 Task: Find connections with filter location Bhabhua with filter topic #Lessonswith filter profile language English with filter current company Tata AIG General Insurance Company Limited with filter school Chettinad Vidyashram with filter industry Investment Advice with filter service category Mobile Marketing with filter keywords title Branch Manager
Action: Mouse moved to (533, 71)
Screenshot: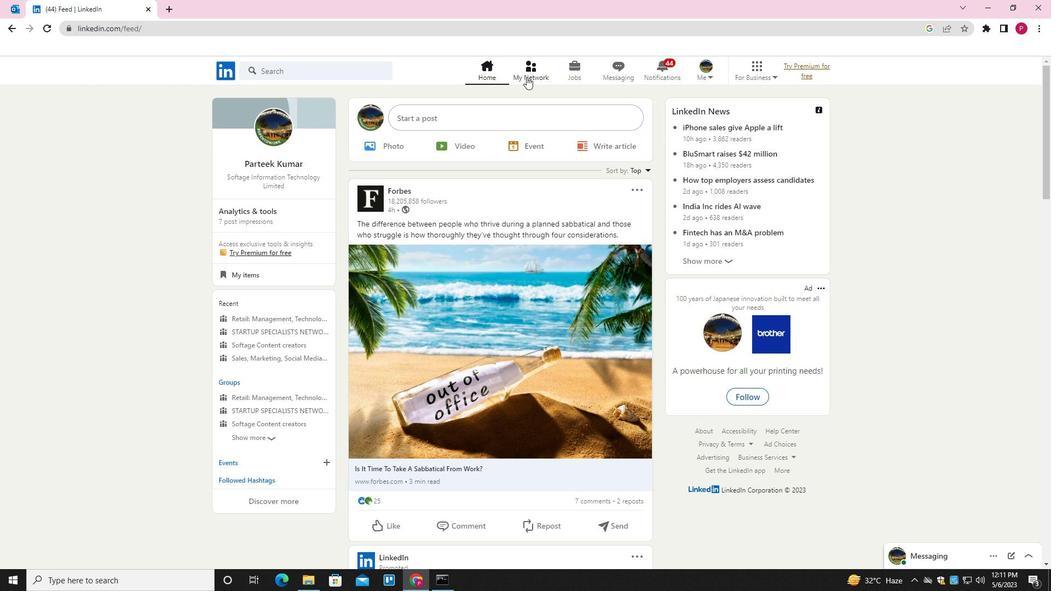 
Action: Mouse pressed left at (533, 71)
Screenshot: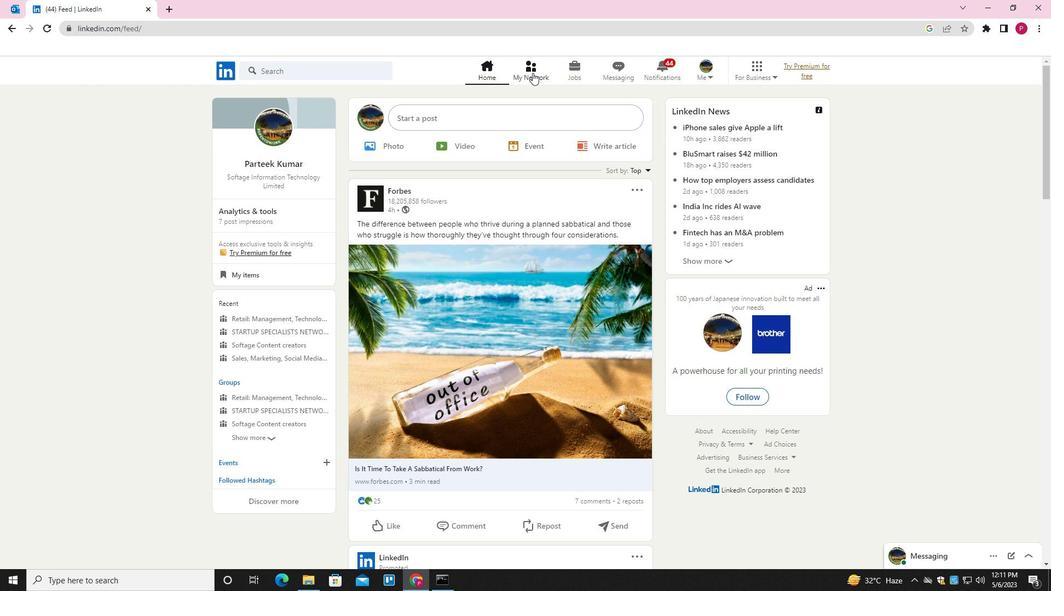 
Action: Mouse moved to (347, 127)
Screenshot: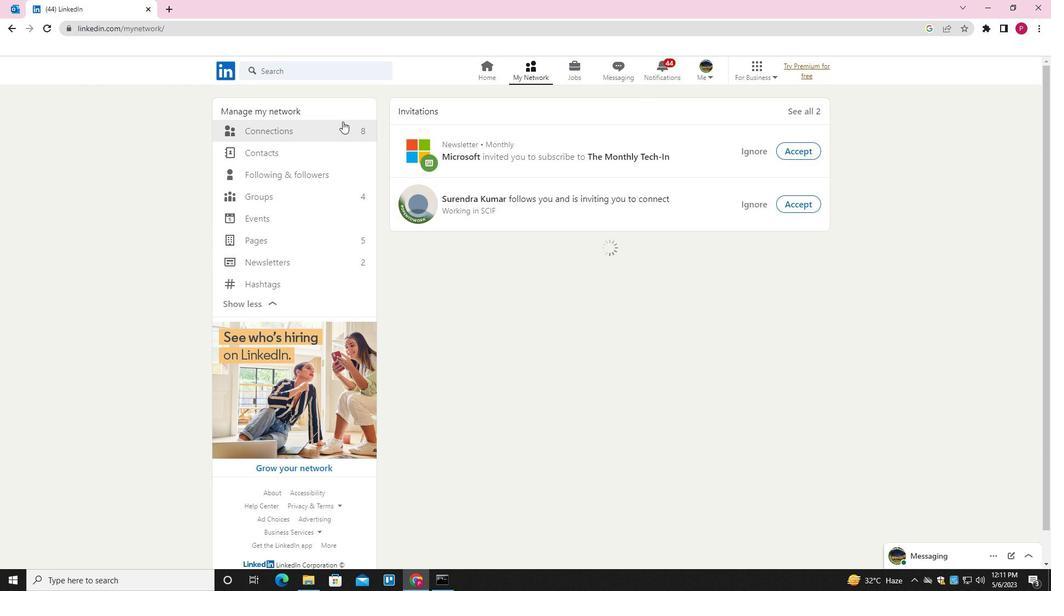 
Action: Mouse pressed left at (347, 127)
Screenshot: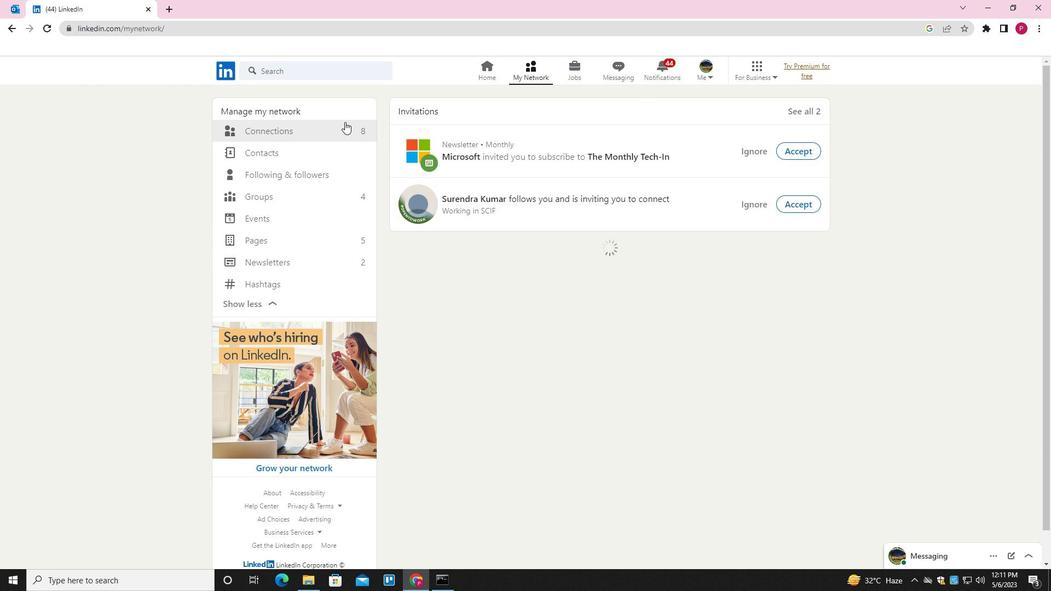 
Action: Mouse moved to (640, 129)
Screenshot: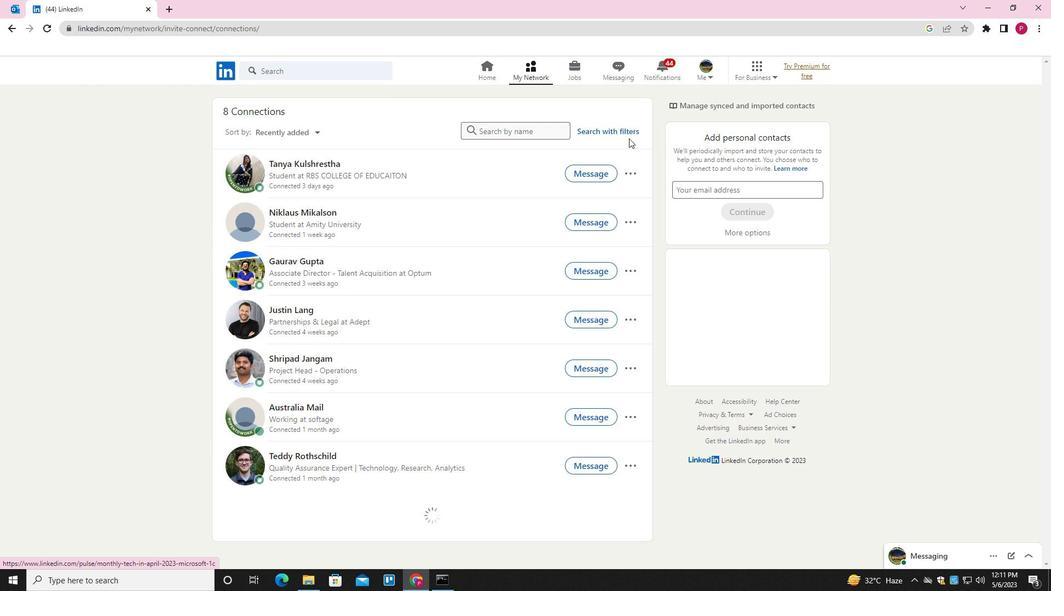 
Action: Mouse pressed left at (640, 129)
Screenshot: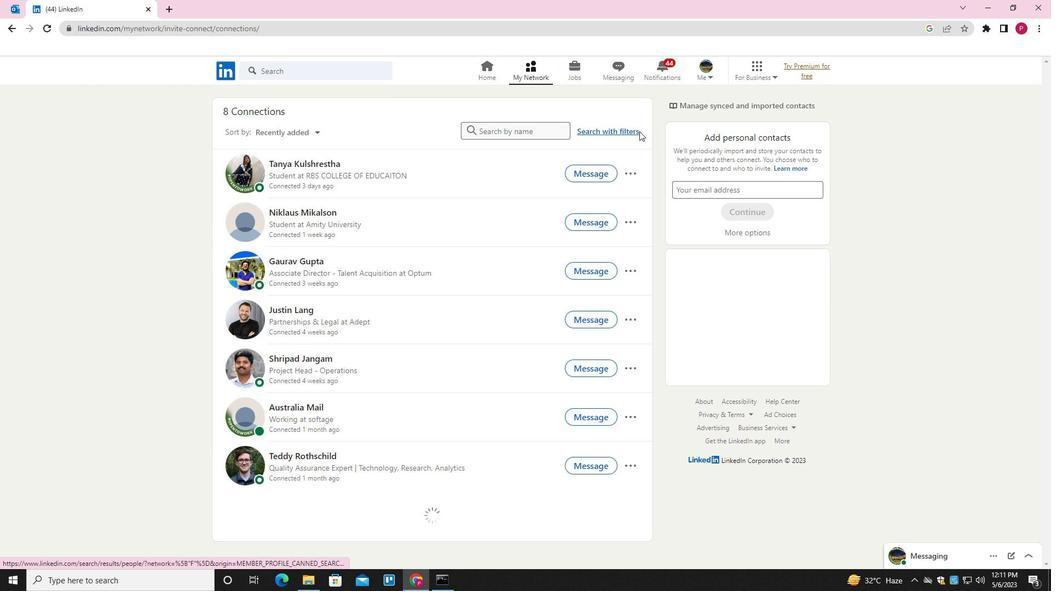 
Action: Mouse moved to (627, 130)
Screenshot: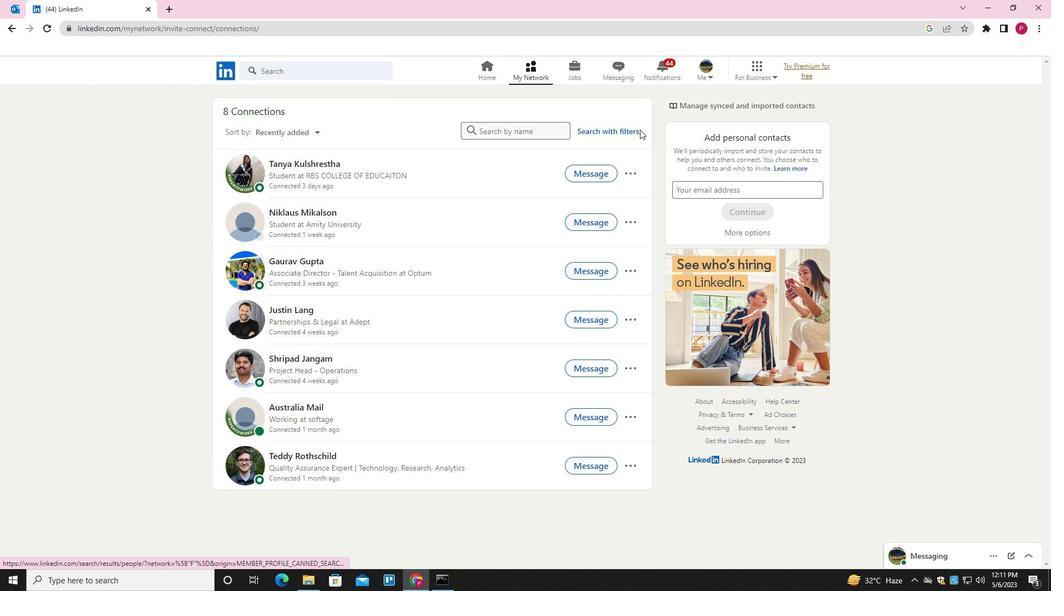 
Action: Mouse pressed left at (627, 130)
Screenshot: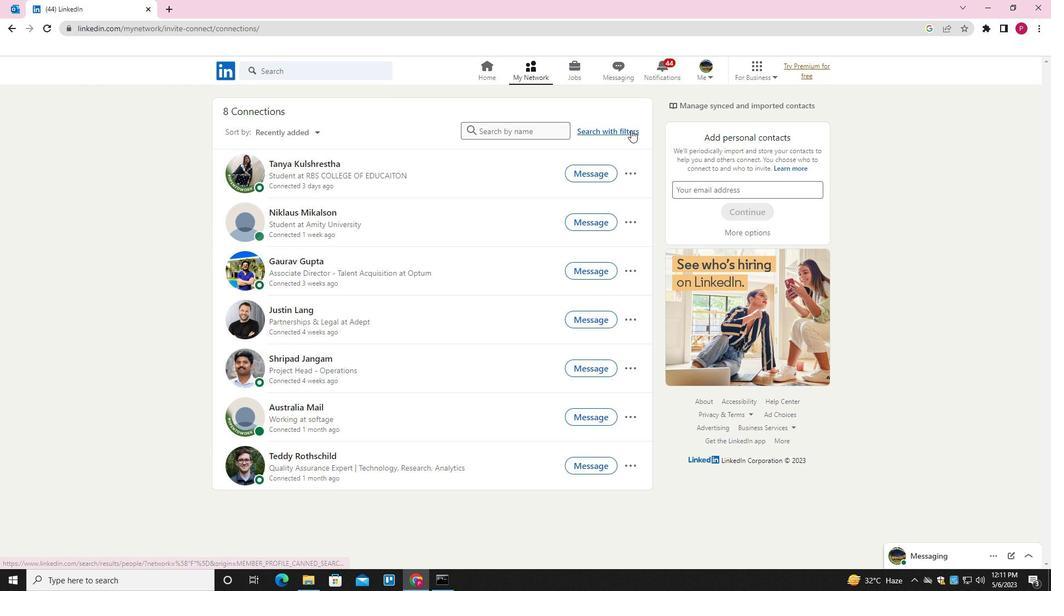 
Action: Mouse moved to (553, 102)
Screenshot: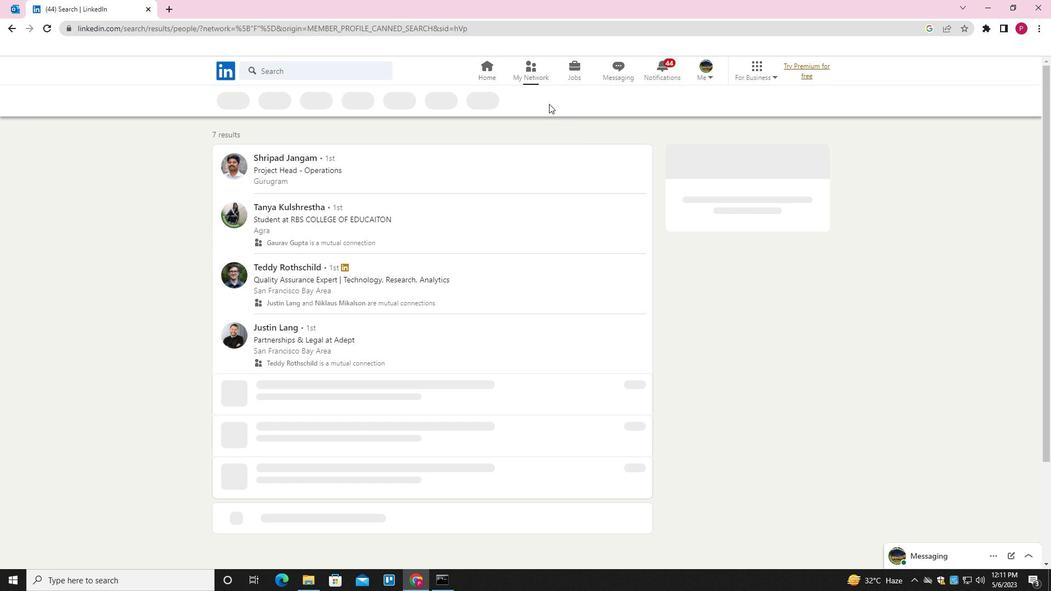 
Action: Mouse pressed left at (553, 102)
Screenshot: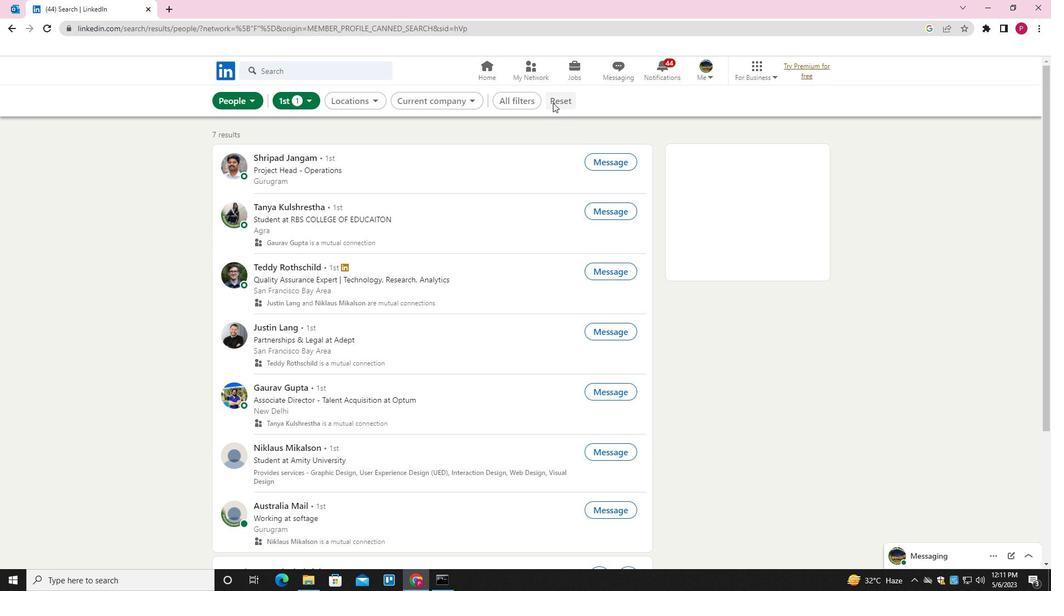 
Action: Mouse moved to (526, 101)
Screenshot: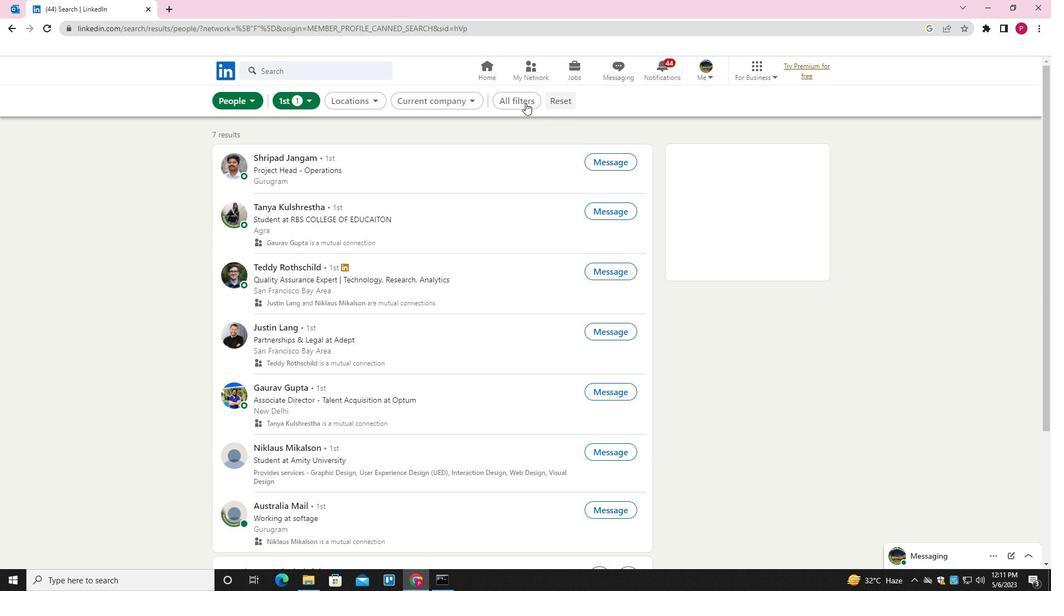 
Action: Mouse pressed left at (526, 101)
Screenshot: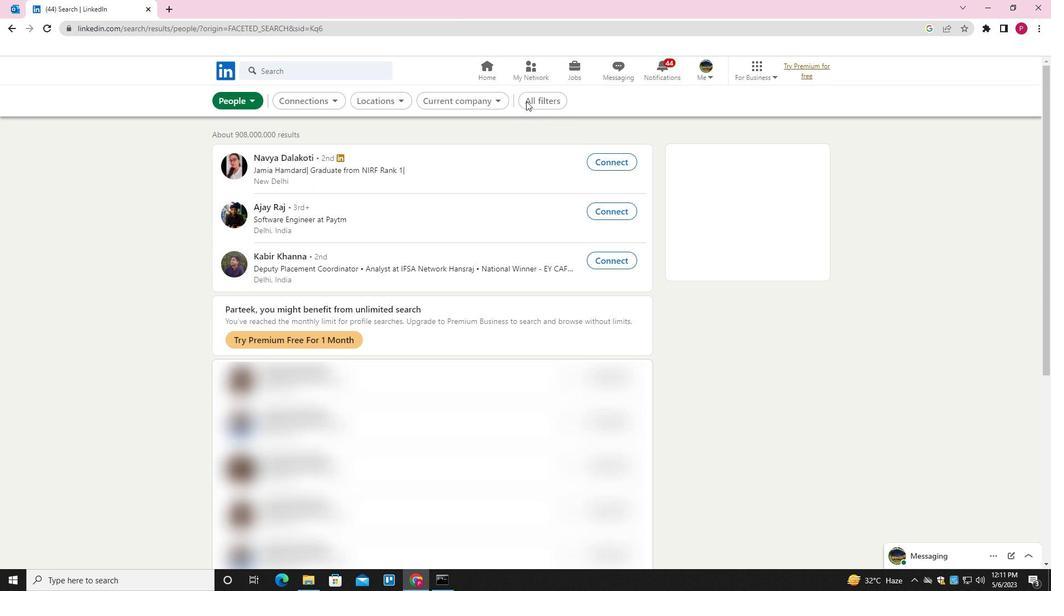 
Action: Mouse moved to (806, 300)
Screenshot: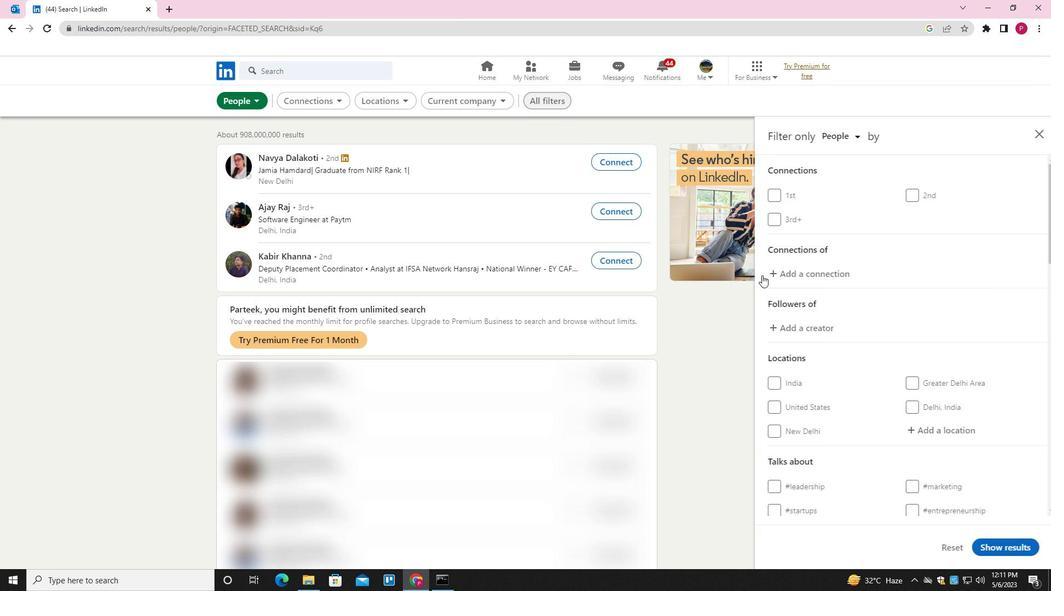 
Action: Mouse scrolled (806, 299) with delta (0, 0)
Screenshot: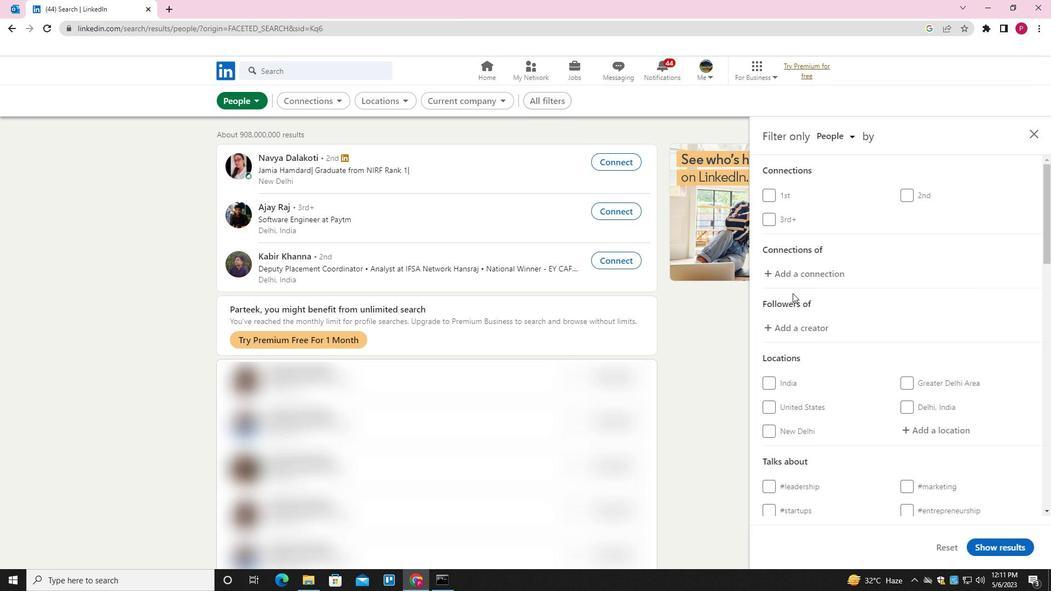 
Action: Mouse moved to (807, 301)
Screenshot: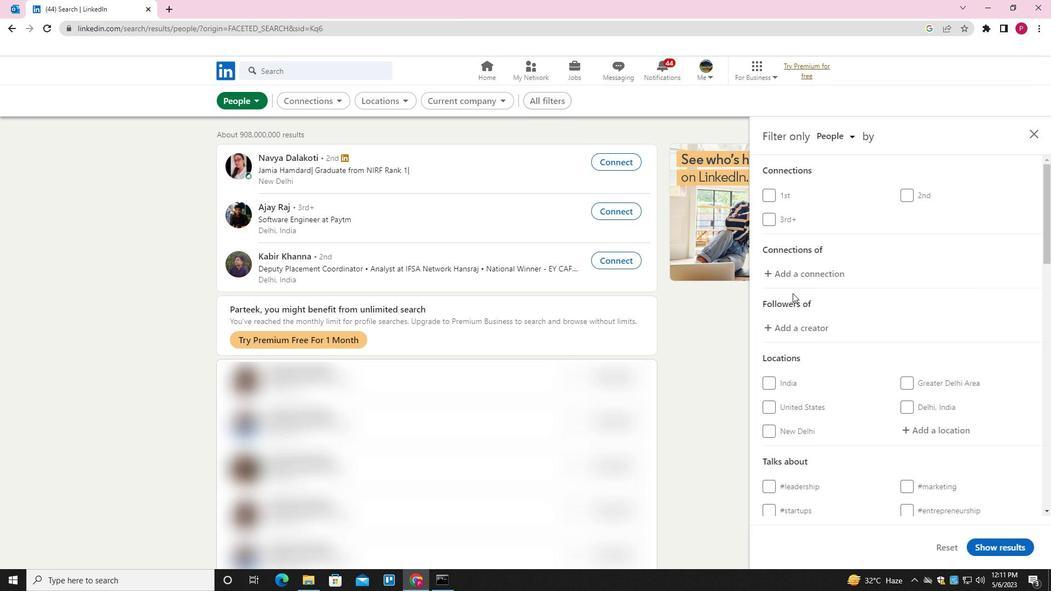 
Action: Mouse scrolled (807, 300) with delta (0, 0)
Screenshot: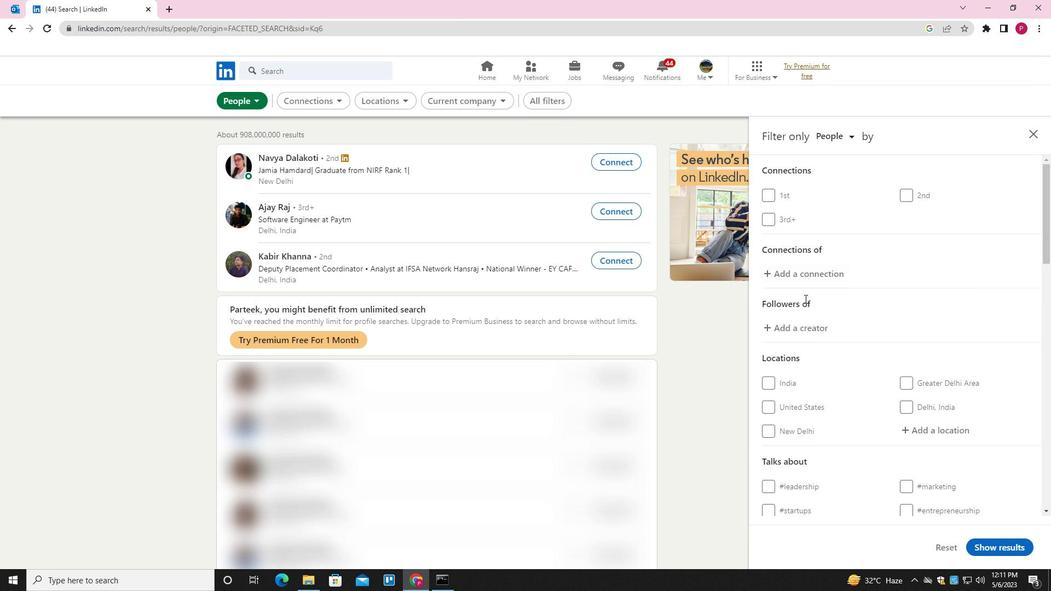 
Action: Mouse moved to (810, 303)
Screenshot: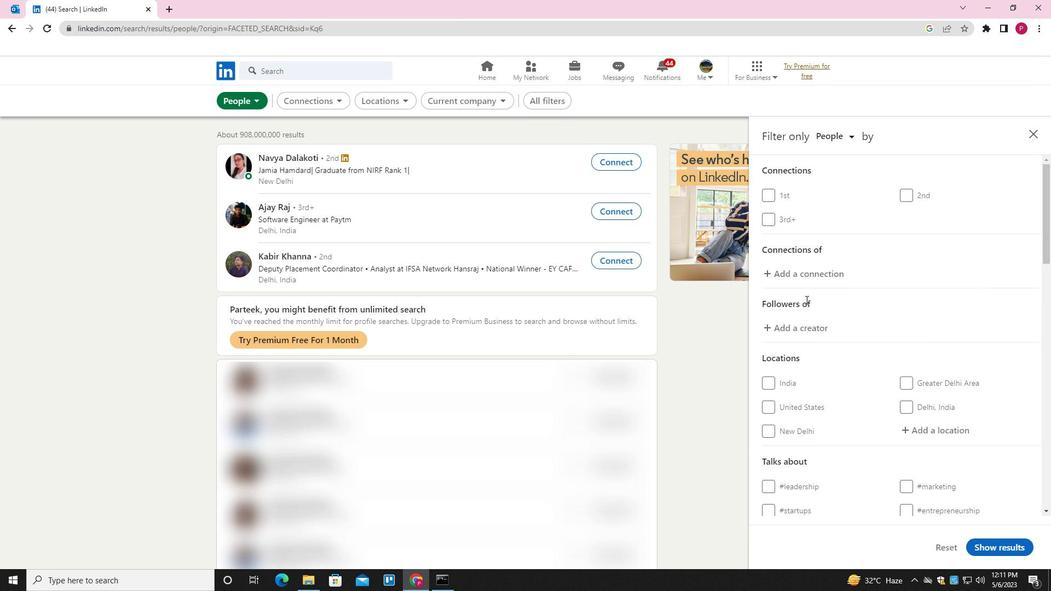 
Action: Mouse scrolled (810, 302) with delta (0, 0)
Screenshot: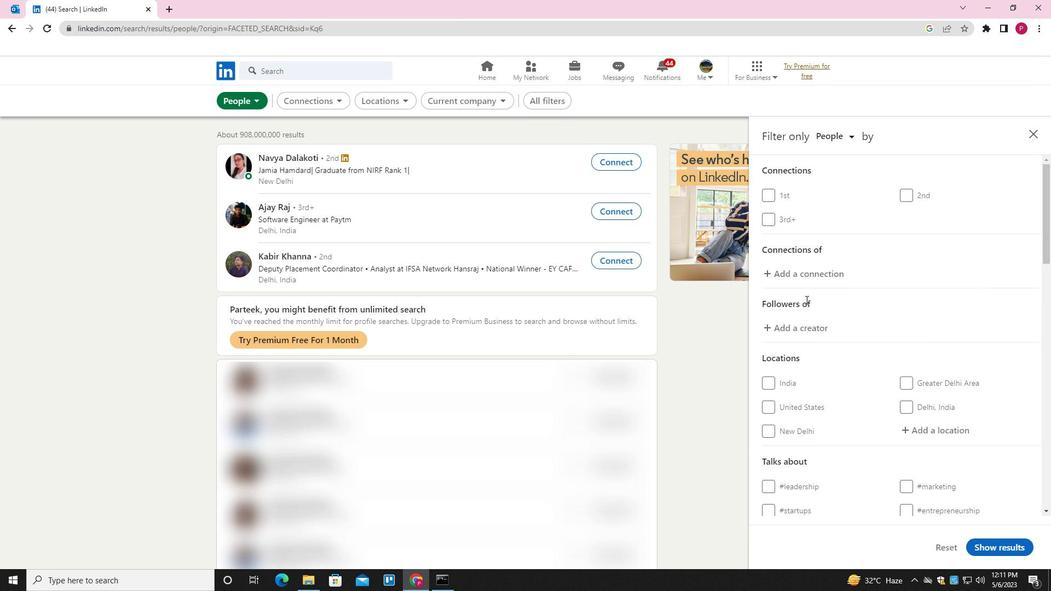 
Action: Mouse moved to (924, 270)
Screenshot: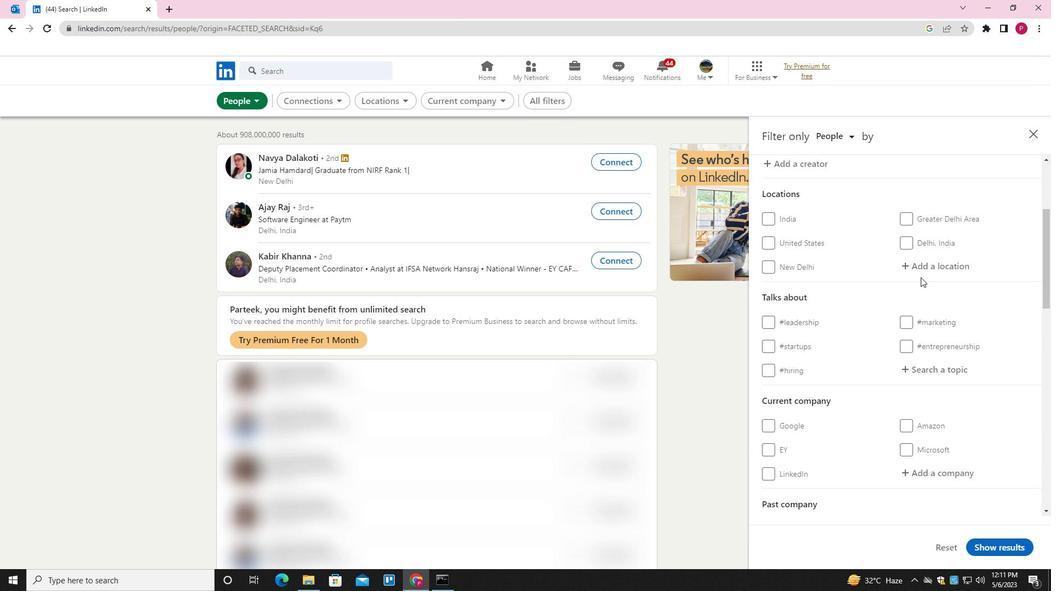 
Action: Mouse pressed left at (924, 270)
Screenshot: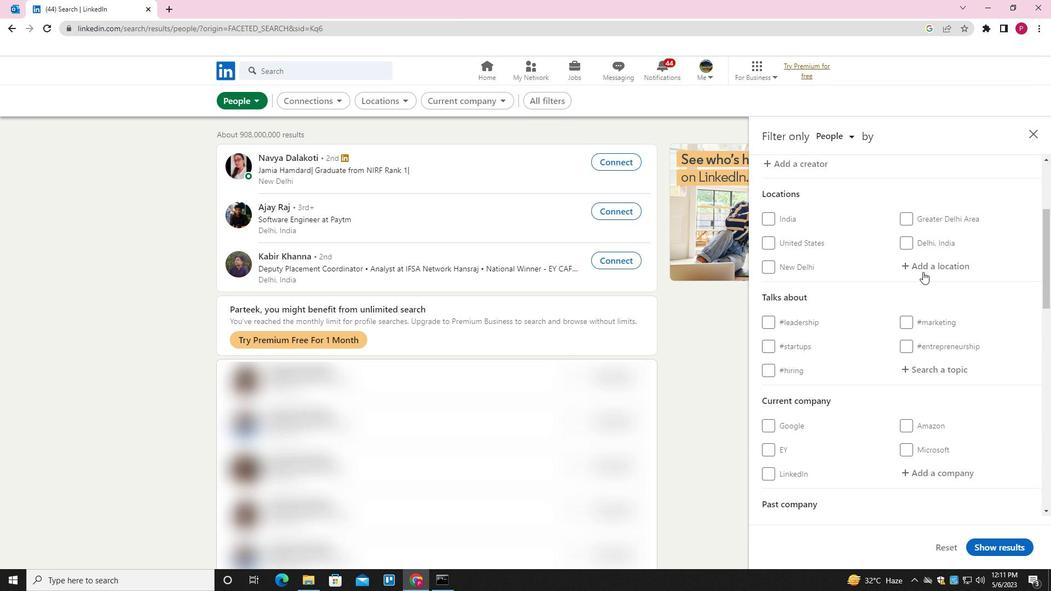 
Action: Key pressed <Key.shift>BHABHUA
Screenshot: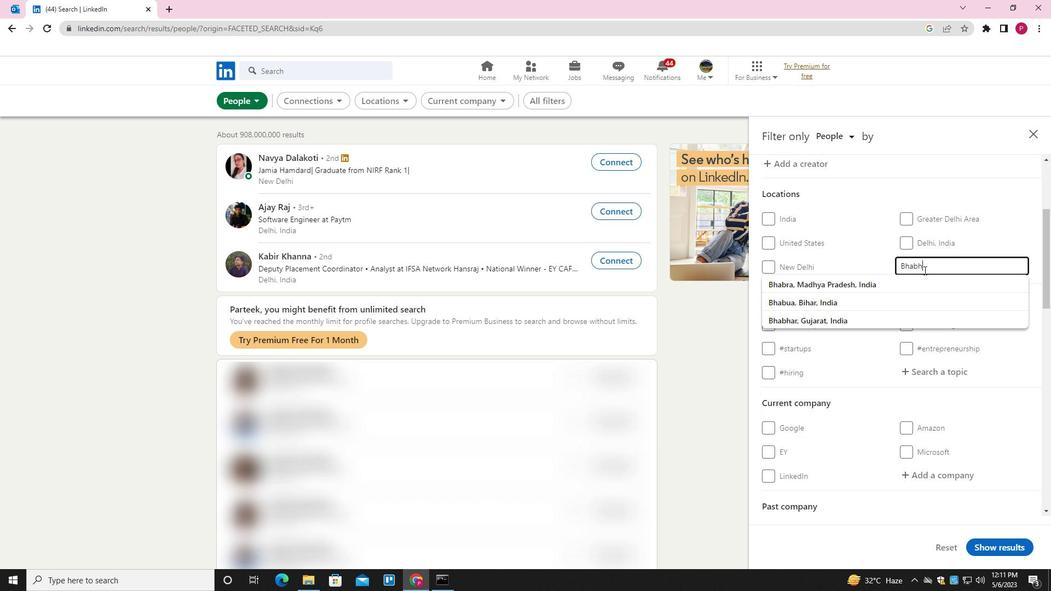 
Action: Mouse moved to (928, 268)
Screenshot: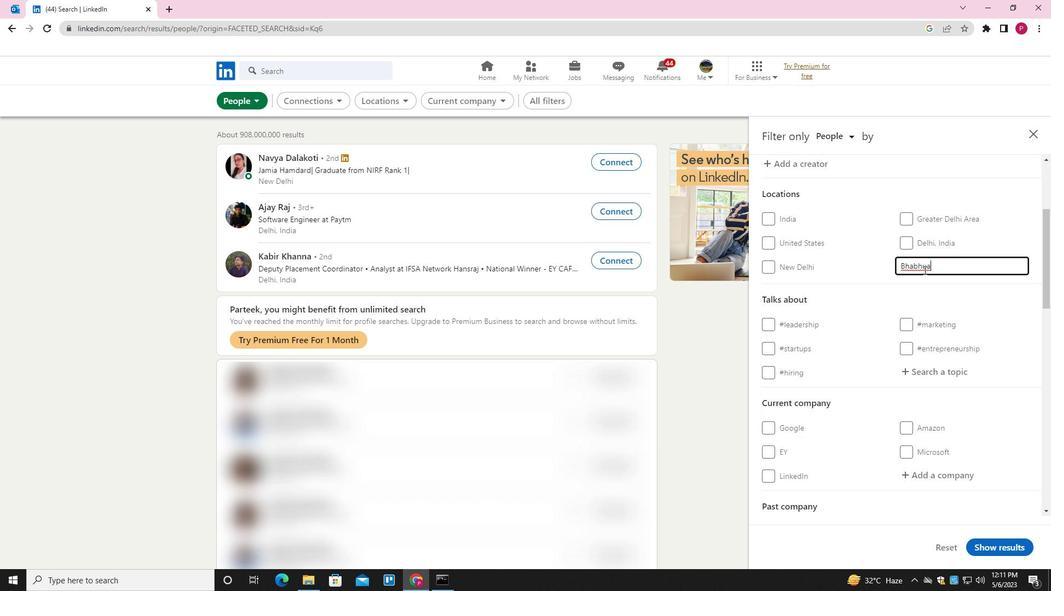 
Action: Mouse scrolled (928, 268) with delta (0, 0)
Screenshot: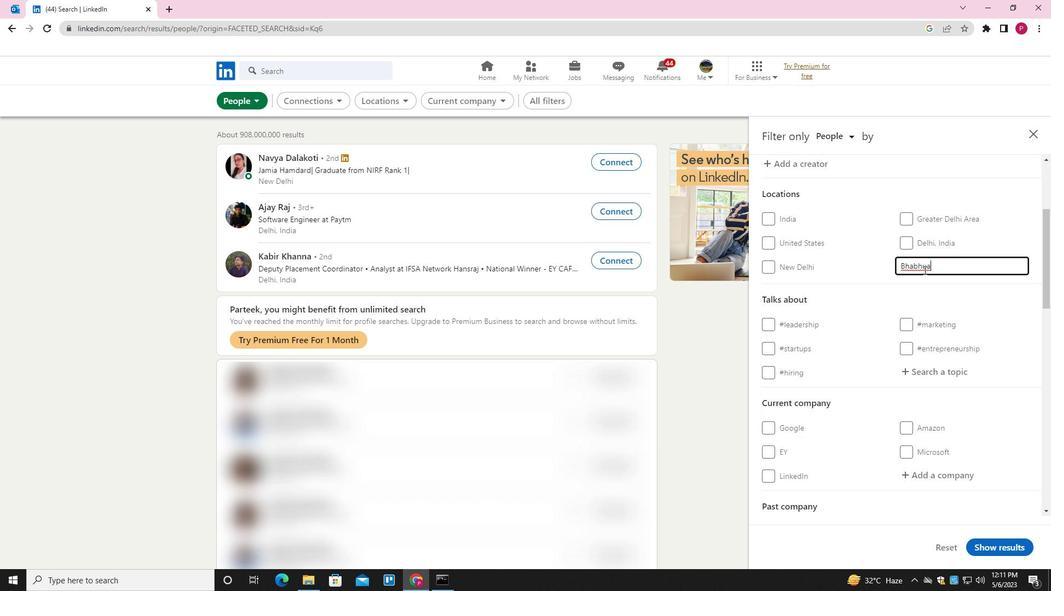 
Action: Mouse moved to (927, 268)
Screenshot: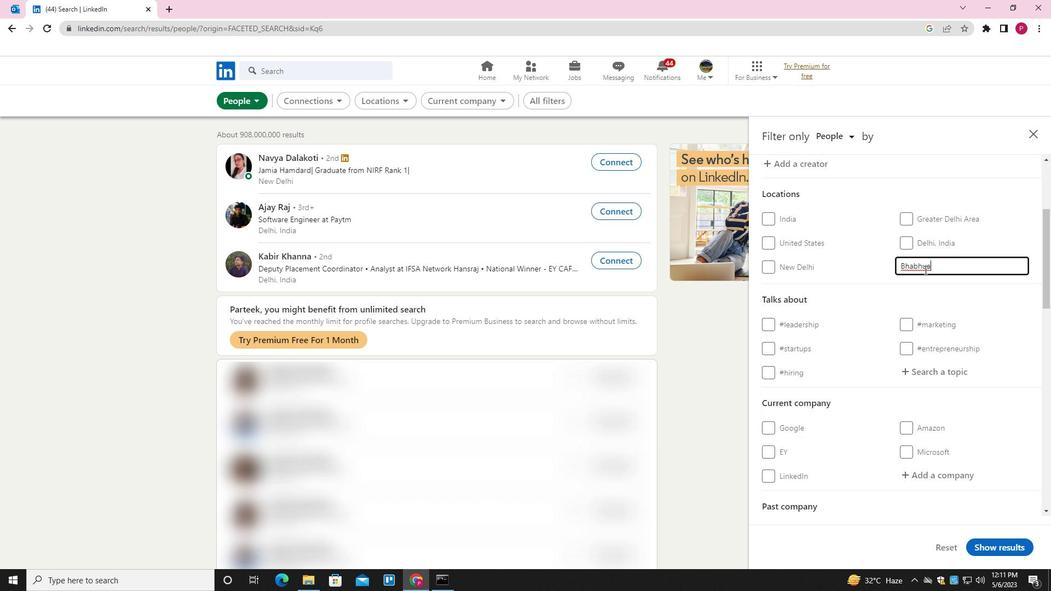 
Action: Mouse scrolled (927, 268) with delta (0, 0)
Screenshot: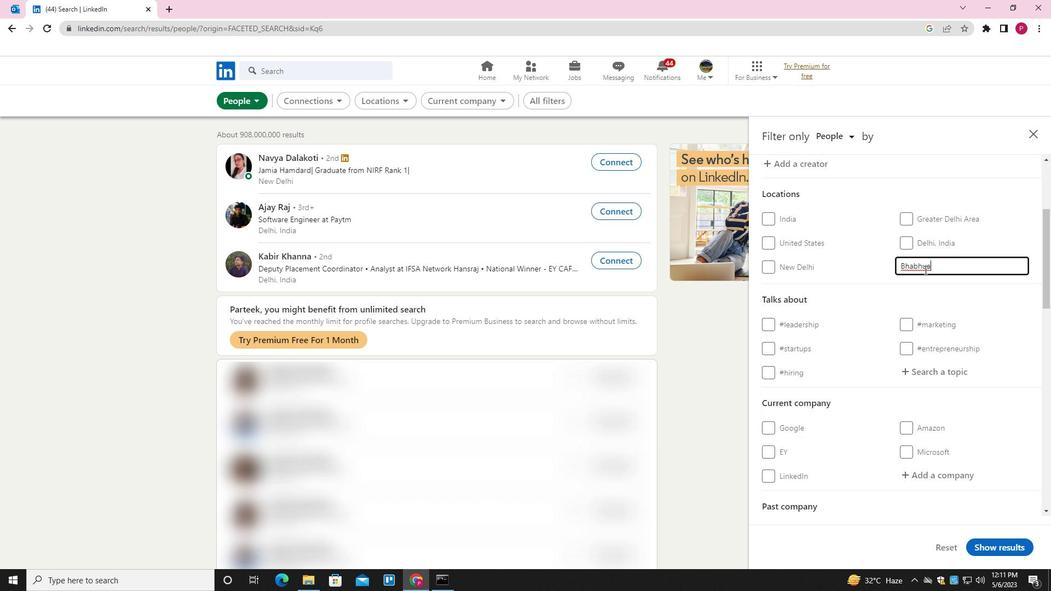 
Action: Mouse moved to (930, 260)
Screenshot: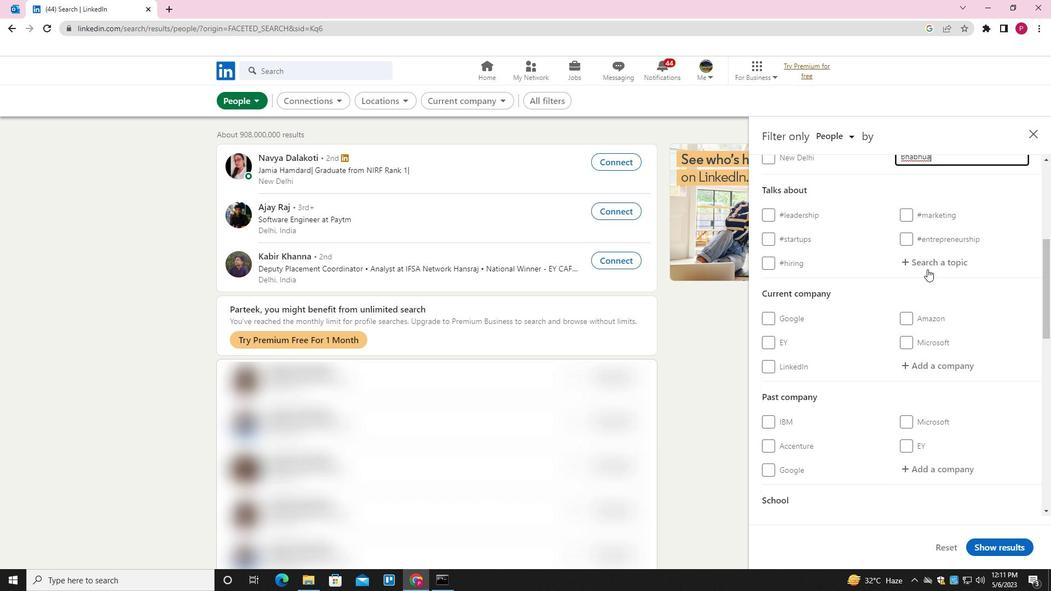 
Action: Mouse pressed left at (930, 260)
Screenshot: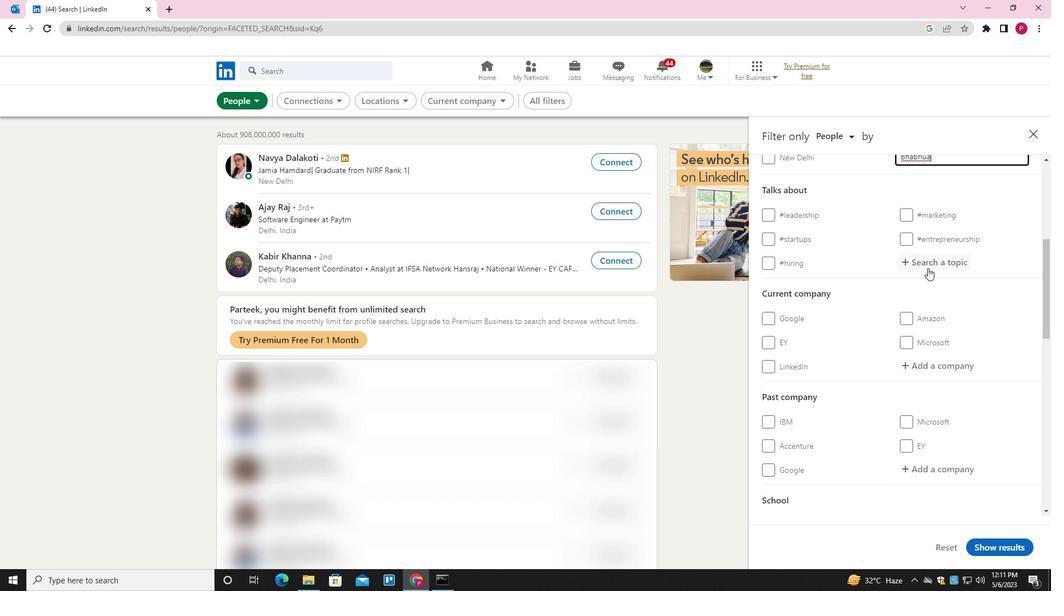 
Action: Key pressed LESSONS<Key.down><Key.down><Key.enter>
Screenshot: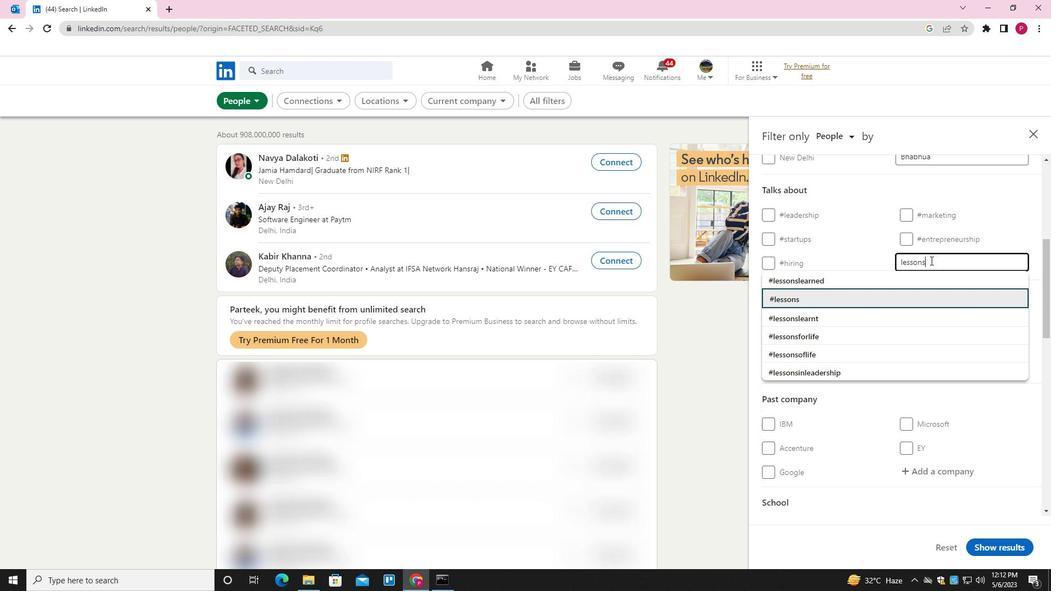 
Action: Mouse moved to (879, 305)
Screenshot: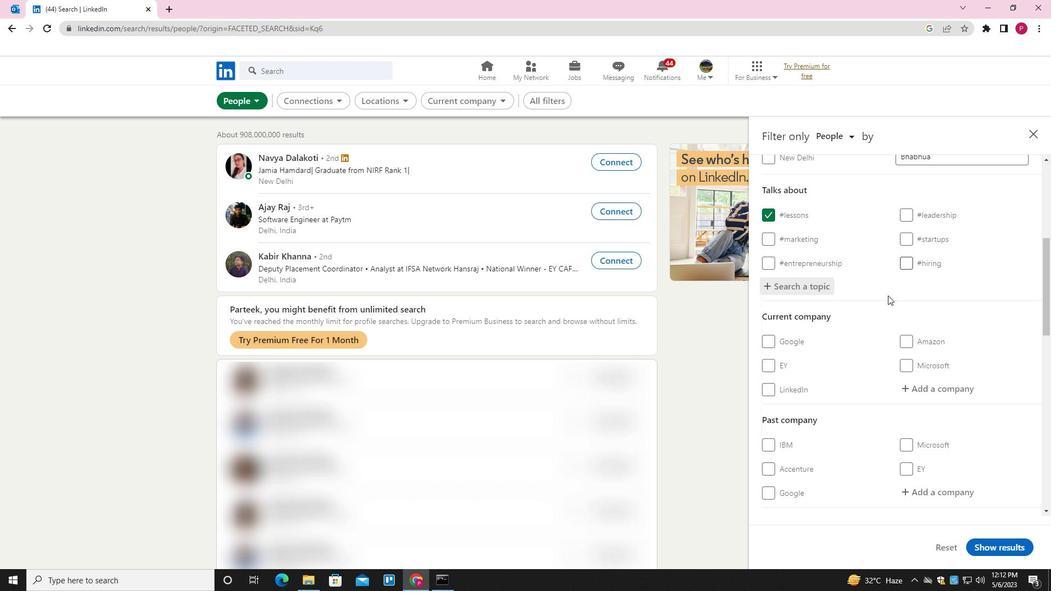 
Action: Mouse scrolled (879, 304) with delta (0, 0)
Screenshot: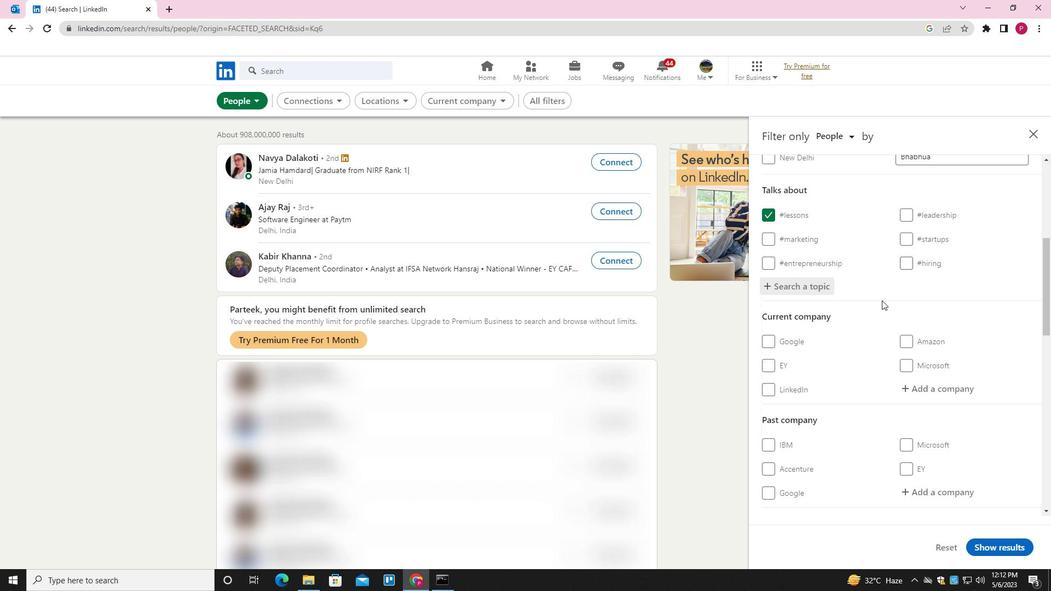 
Action: Mouse scrolled (879, 304) with delta (0, 0)
Screenshot: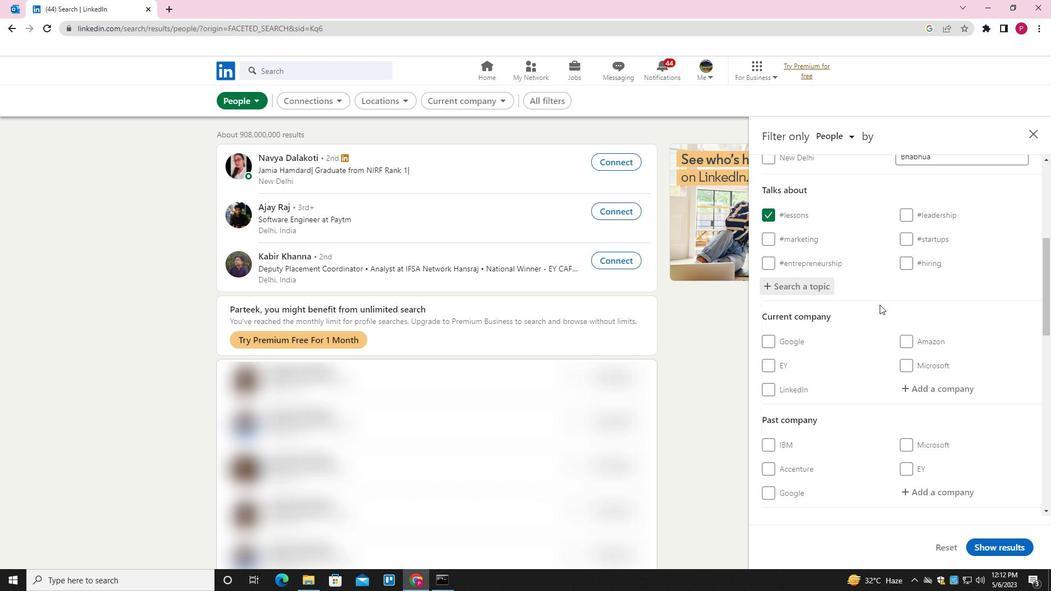 
Action: Mouse moved to (879, 306)
Screenshot: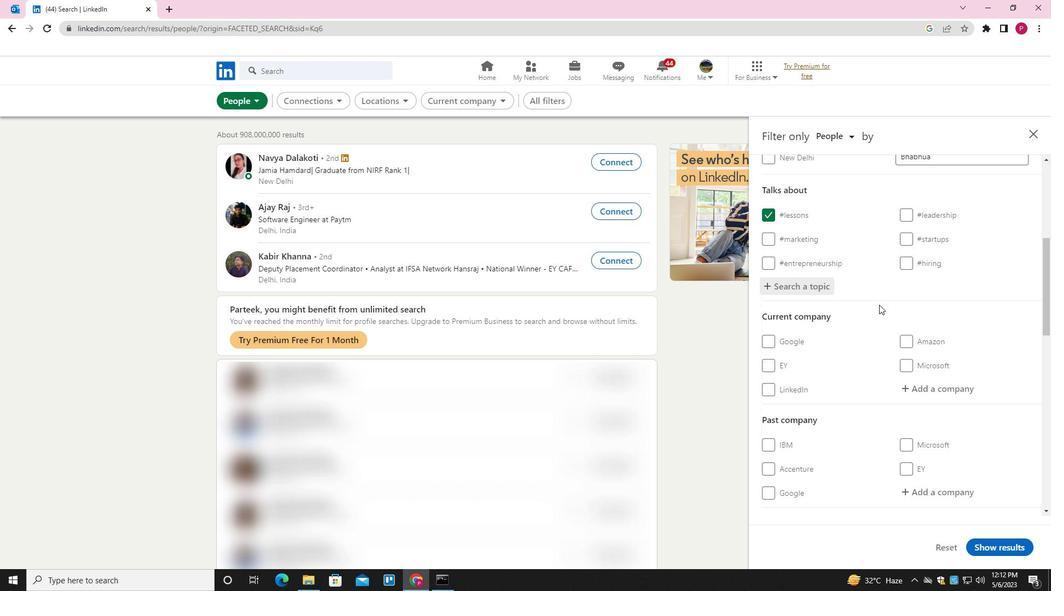 
Action: Mouse scrolled (879, 306) with delta (0, 0)
Screenshot: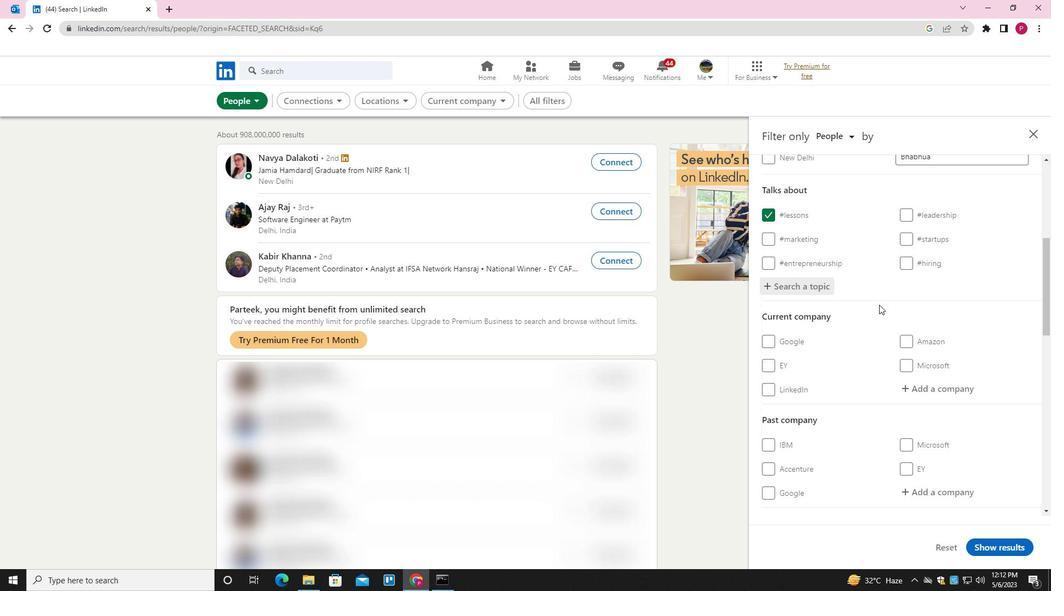 
Action: Mouse moved to (879, 308)
Screenshot: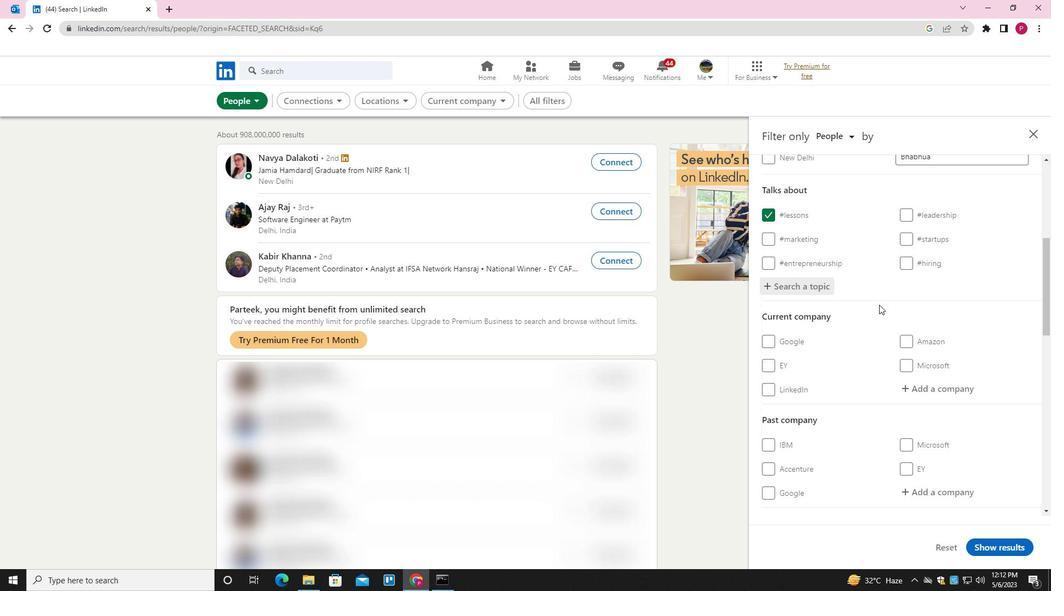 
Action: Mouse scrolled (879, 307) with delta (0, 0)
Screenshot: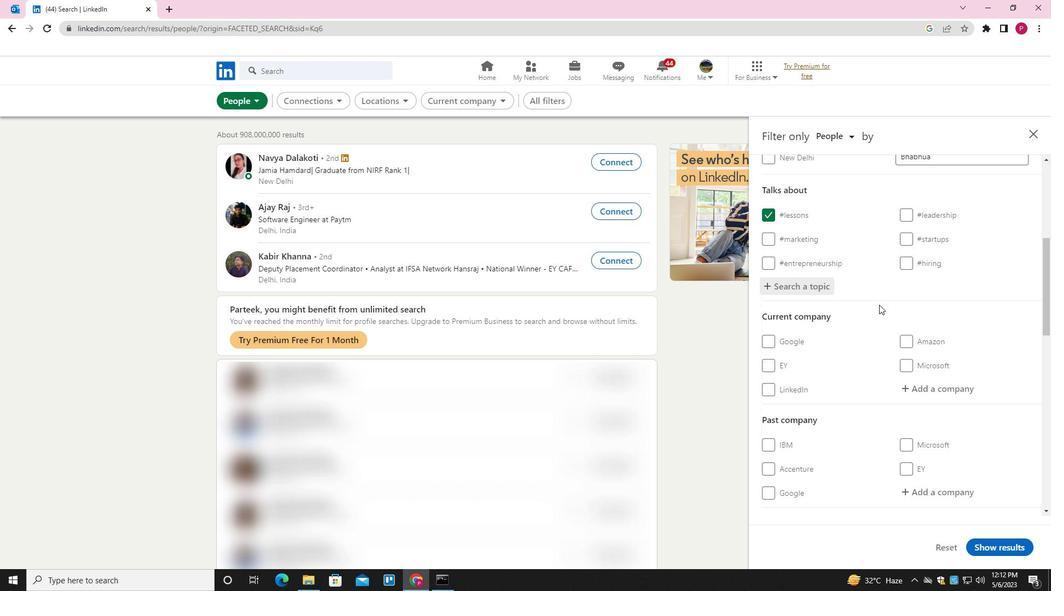
Action: Mouse moved to (879, 311)
Screenshot: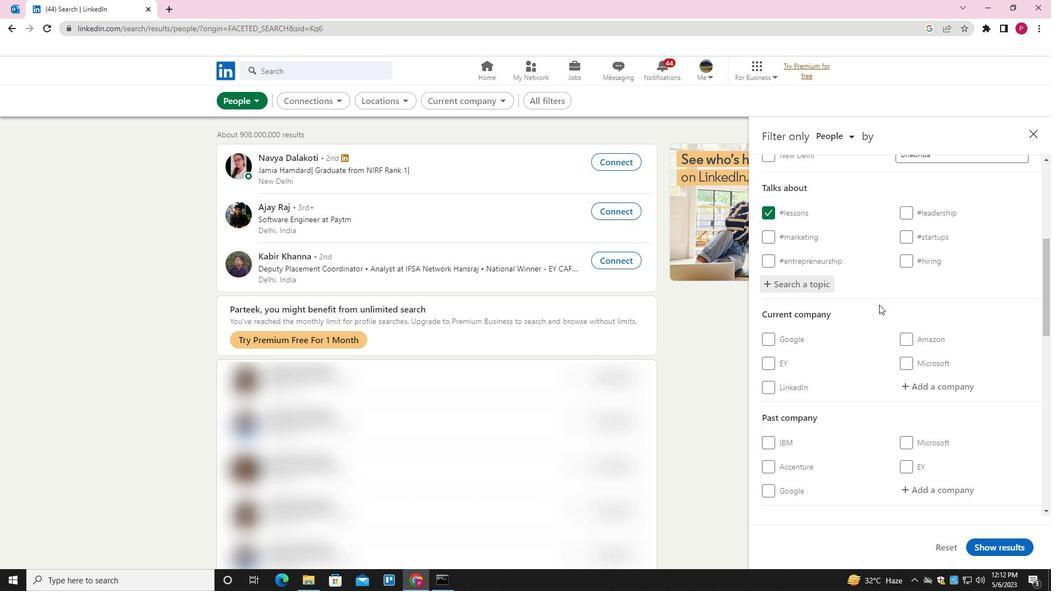 
Action: Mouse scrolled (879, 310) with delta (0, 0)
Screenshot: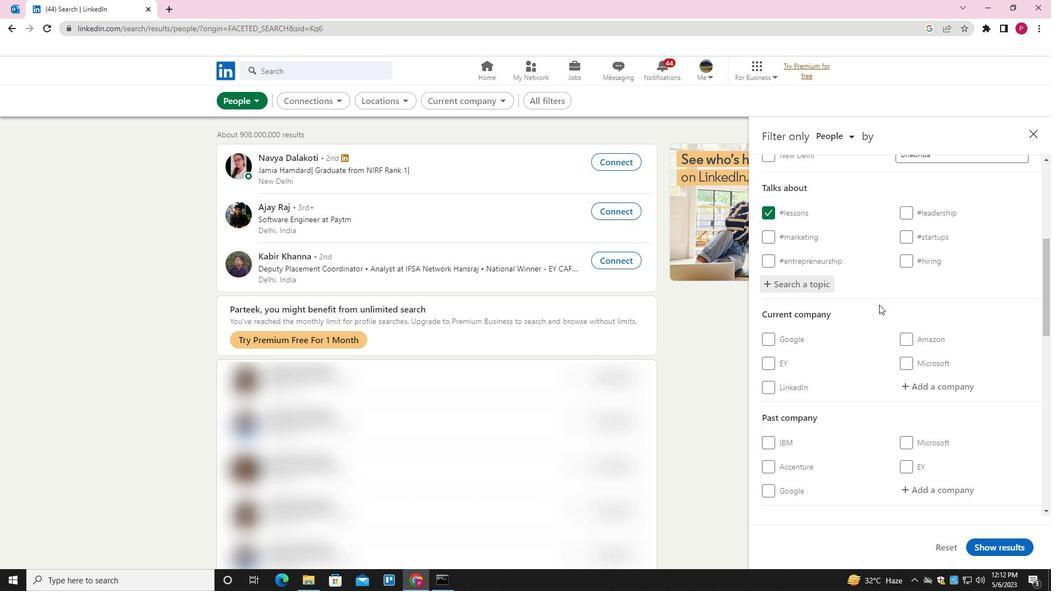 
Action: Mouse moved to (875, 305)
Screenshot: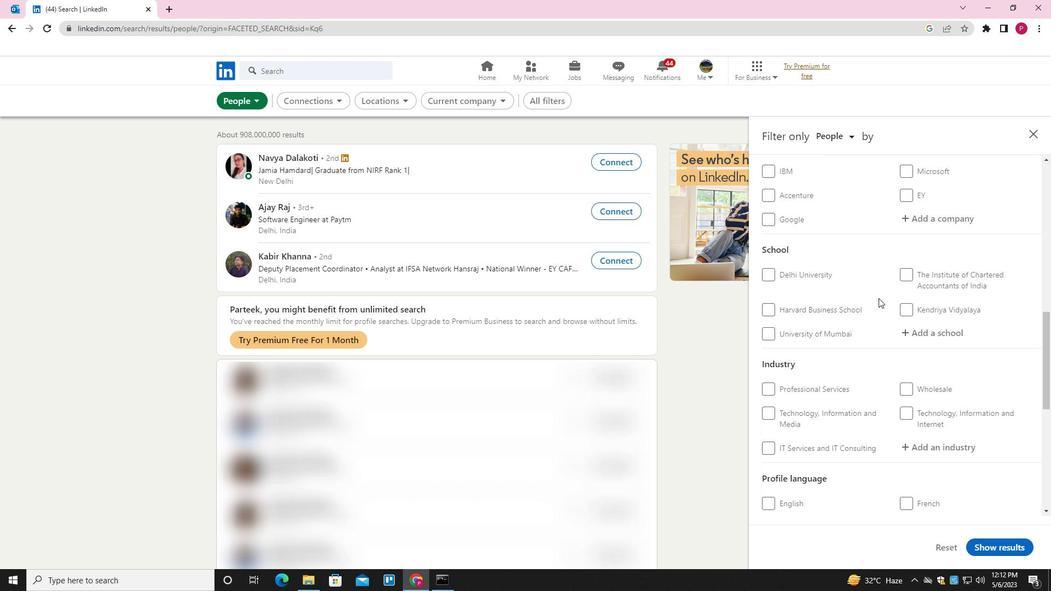 
Action: Mouse scrolled (875, 304) with delta (0, 0)
Screenshot: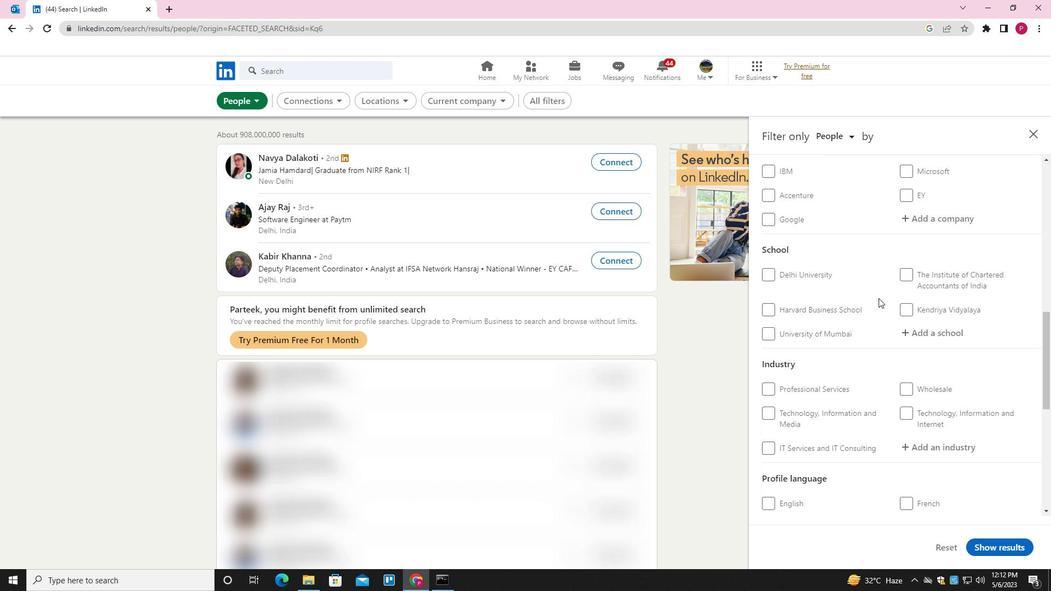 
Action: Mouse moved to (875, 308)
Screenshot: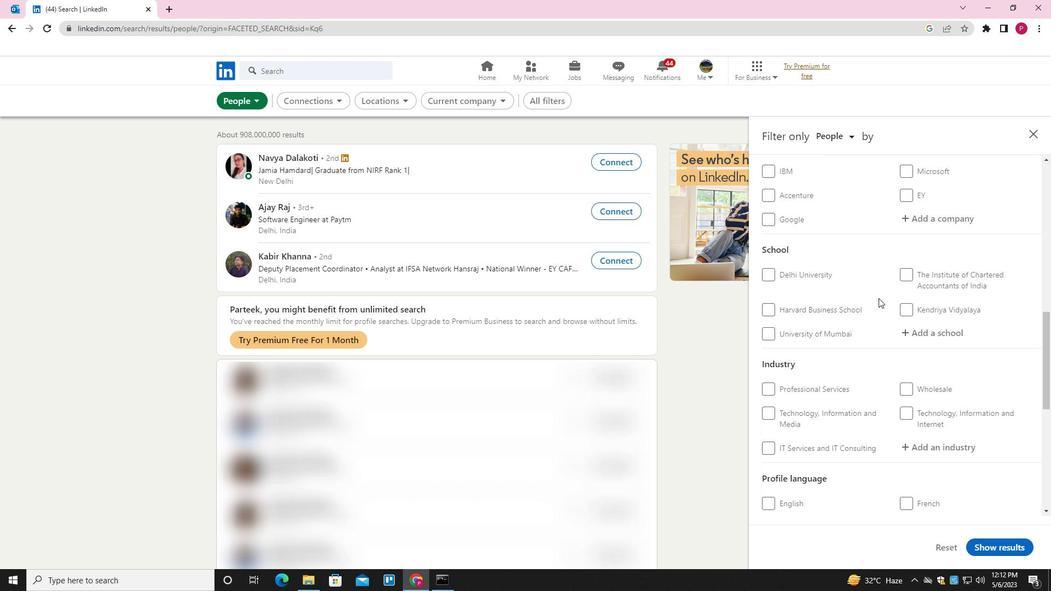 
Action: Mouse scrolled (875, 307) with delta (0, 0)
Screenshot: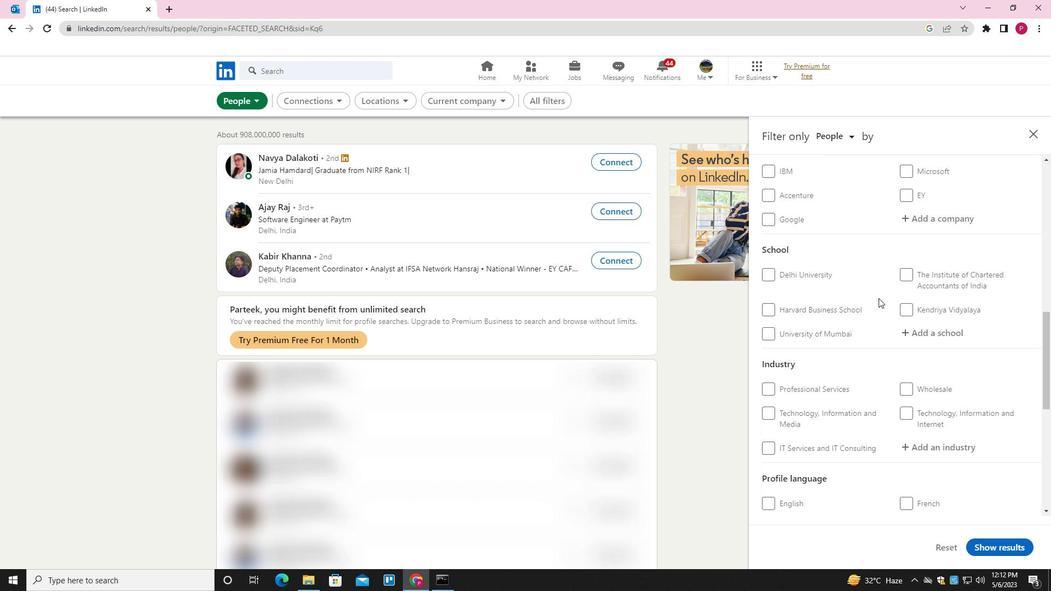 
Action: Mouse moved to (875, 309)
Screenshot: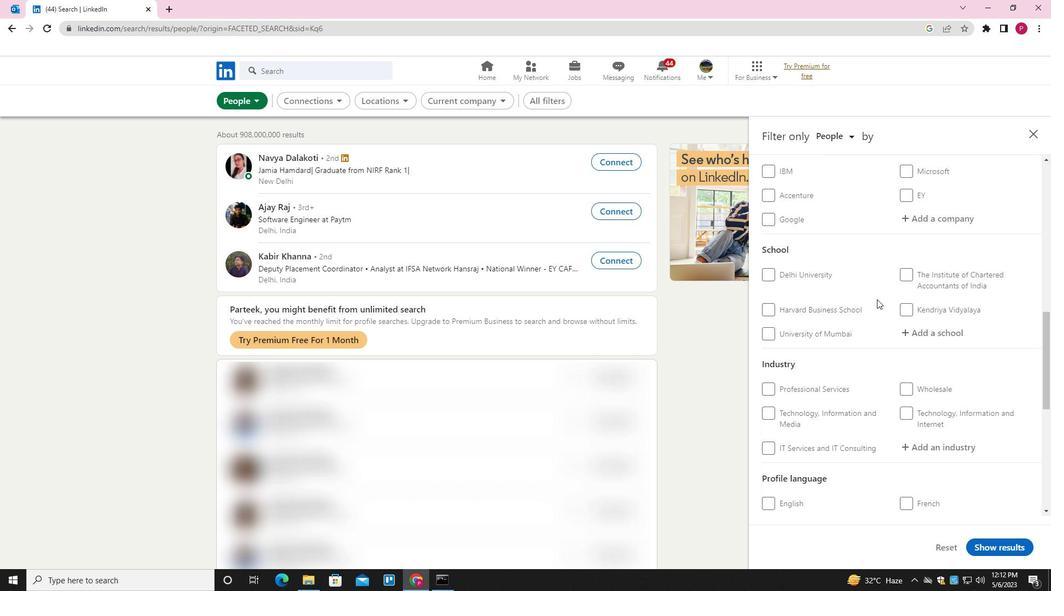 
Action: Mouse scrolled (875, 308) with delta (0, 0)
Screenshot: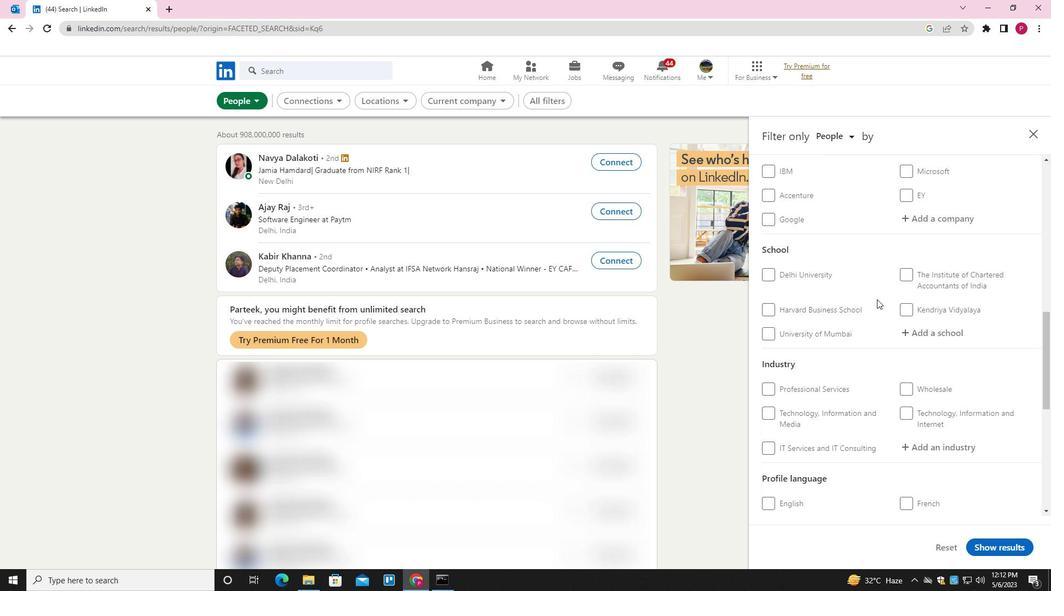 
Action: Mouse moved to (875, 309)
Screenshot: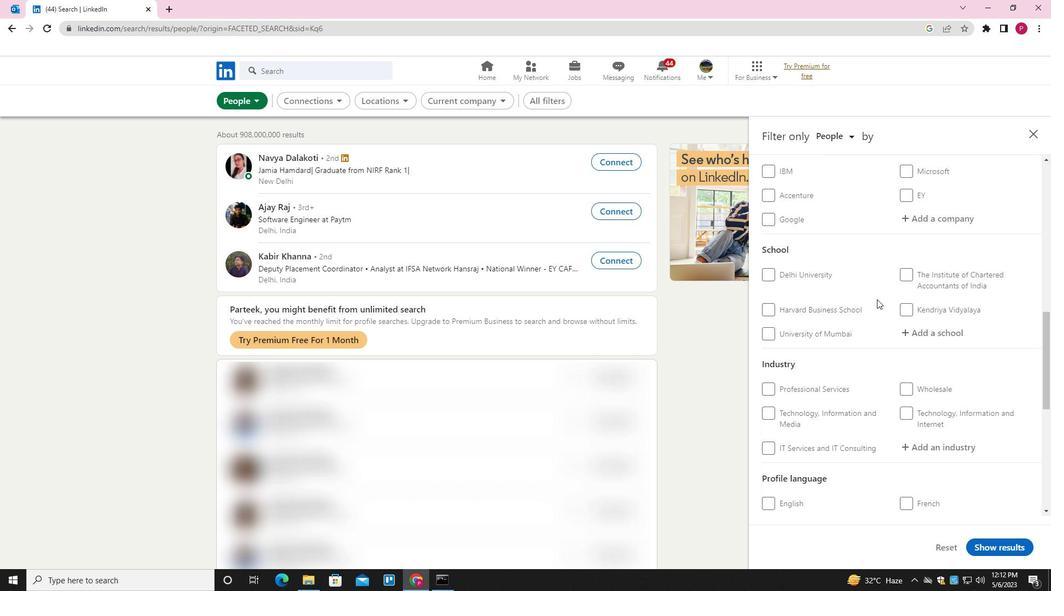 
Action: Mouse scrolled (875, 309) with delta (0, 0)
Screenshot: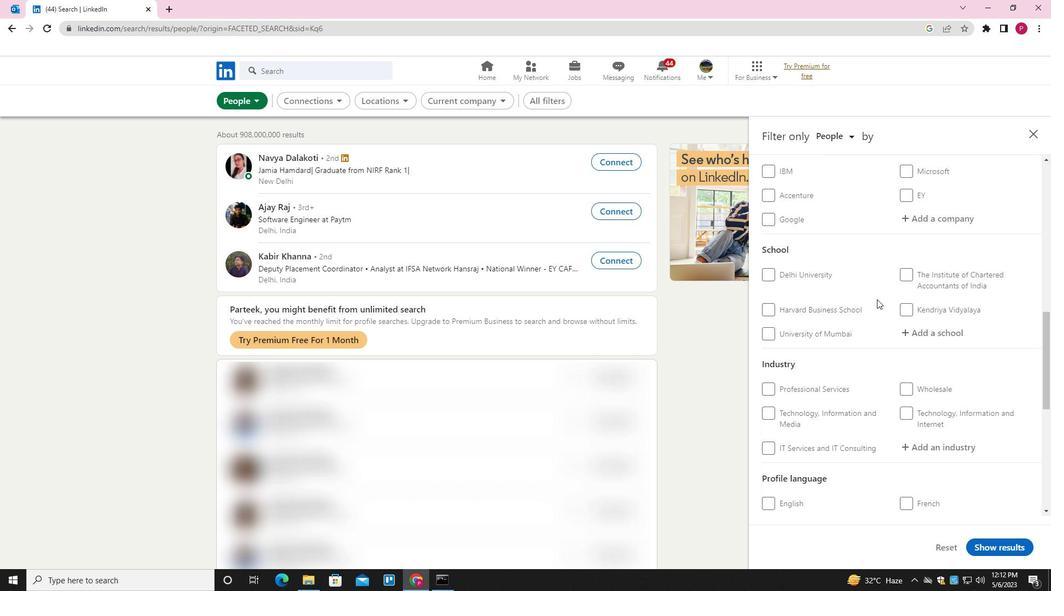 
Action: Mouse moved to (791, 286)
Screenshot: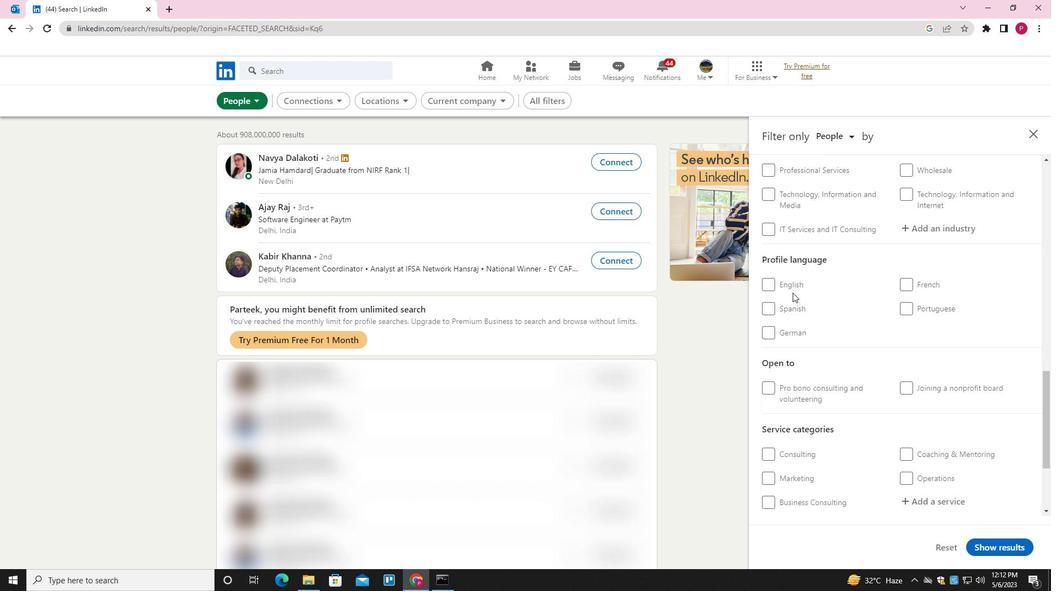 
Action: Mouse pressed left at (791, 286)
Screenshot: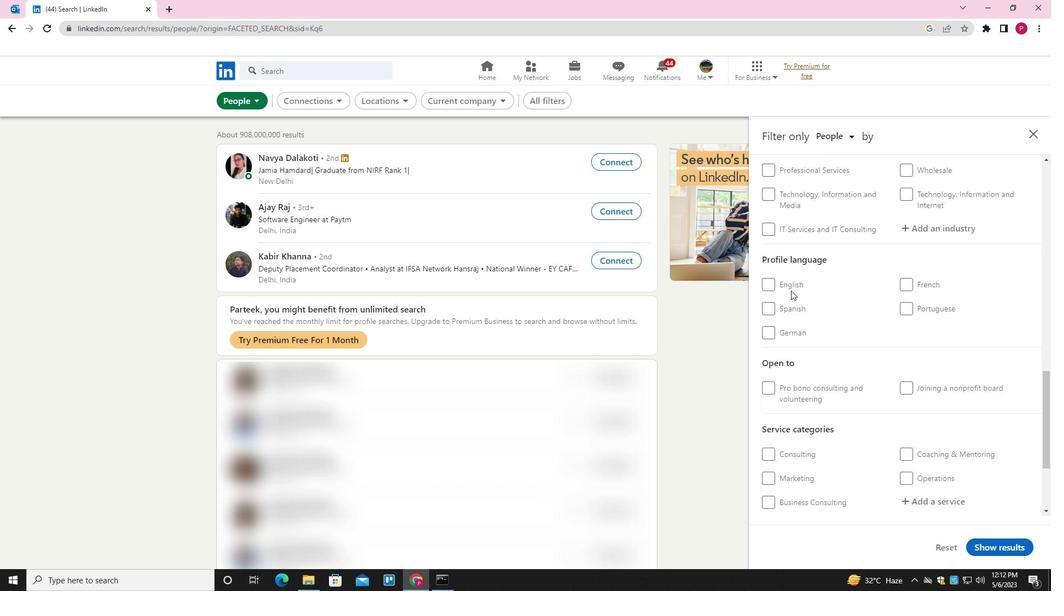 
Action: Mouse moved to (847, 318)
Screenshot: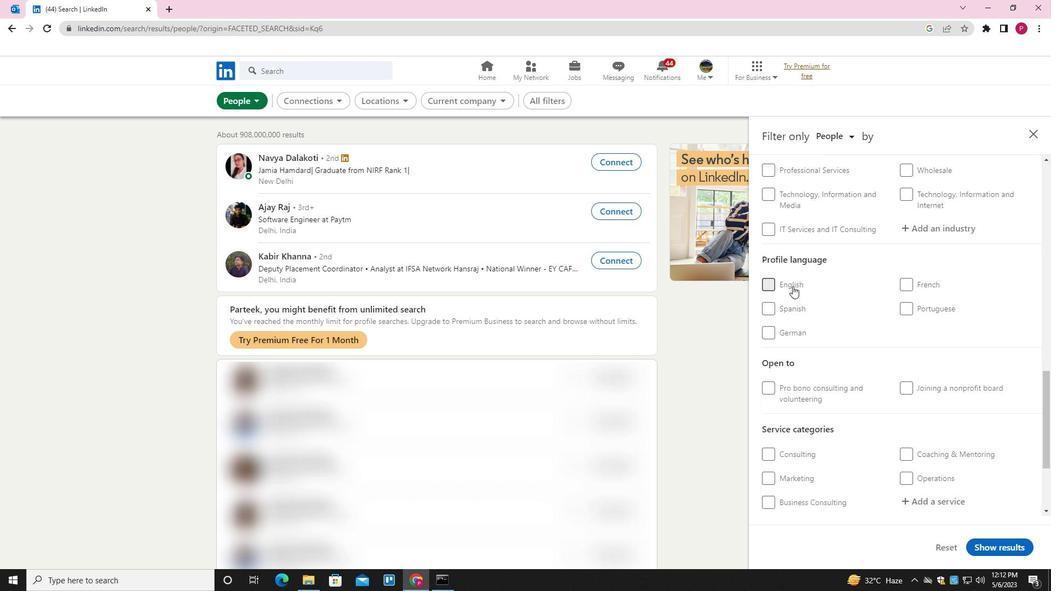 
Action: Mouse scrolled (847, 319) with delta (0, 0)
Screenshot: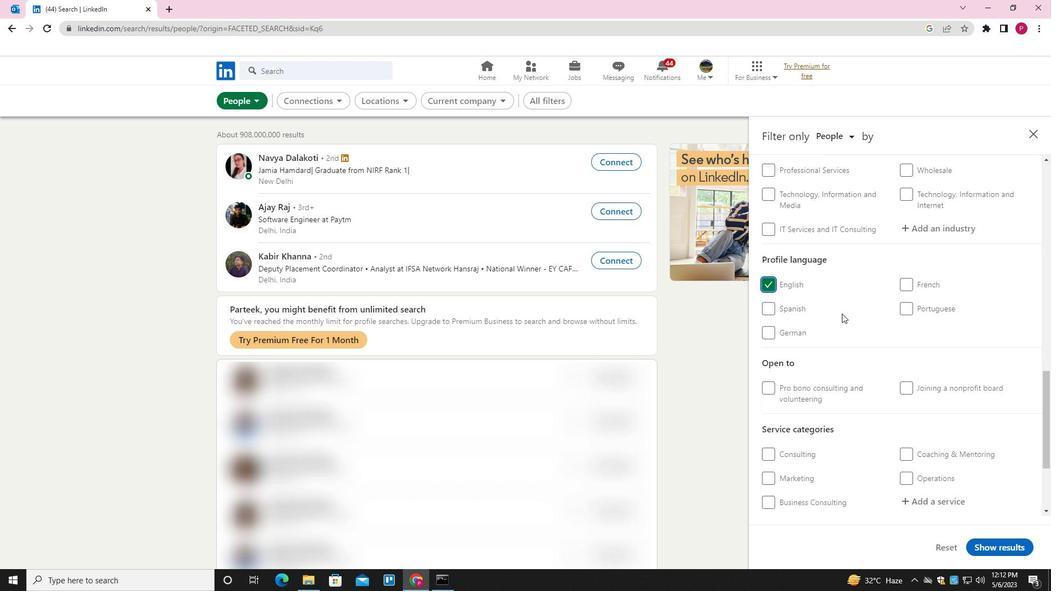 
Action: Mouse scrolled (847, 319) with delta (0, 0)
Screenshot: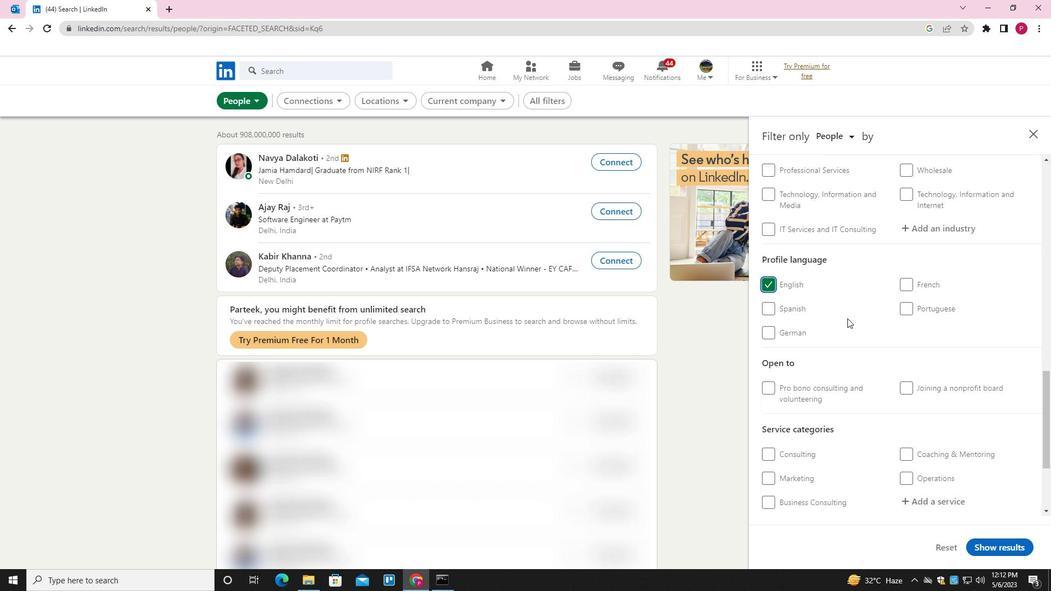 
Action: Mouse scrolled (847, 319) with delta (0, 0)
Screenshot: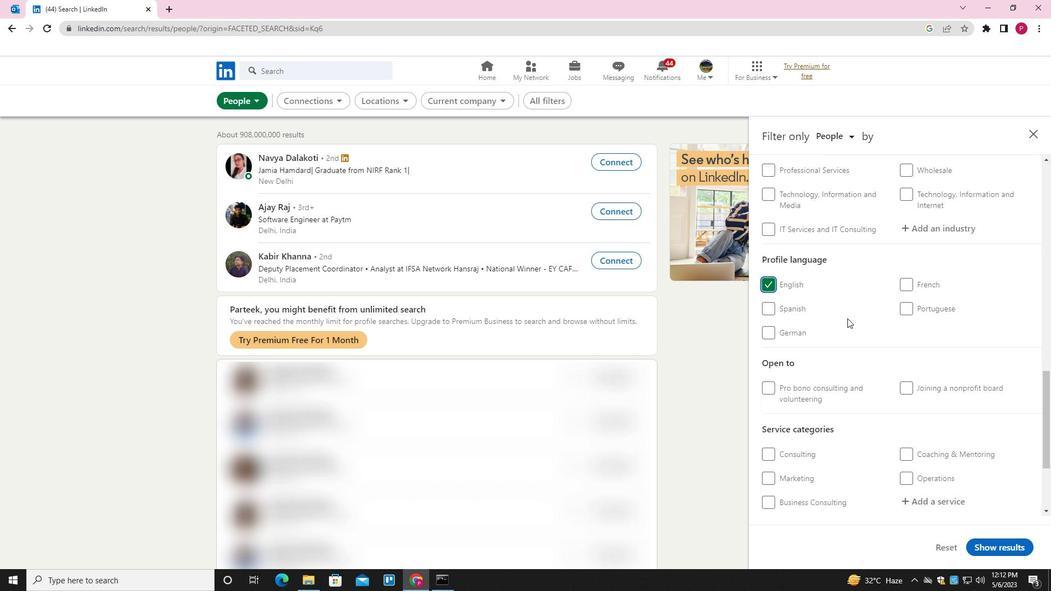 
Action: Mouse scrolled (847, 319) with delta (0, 0)
Screenshot: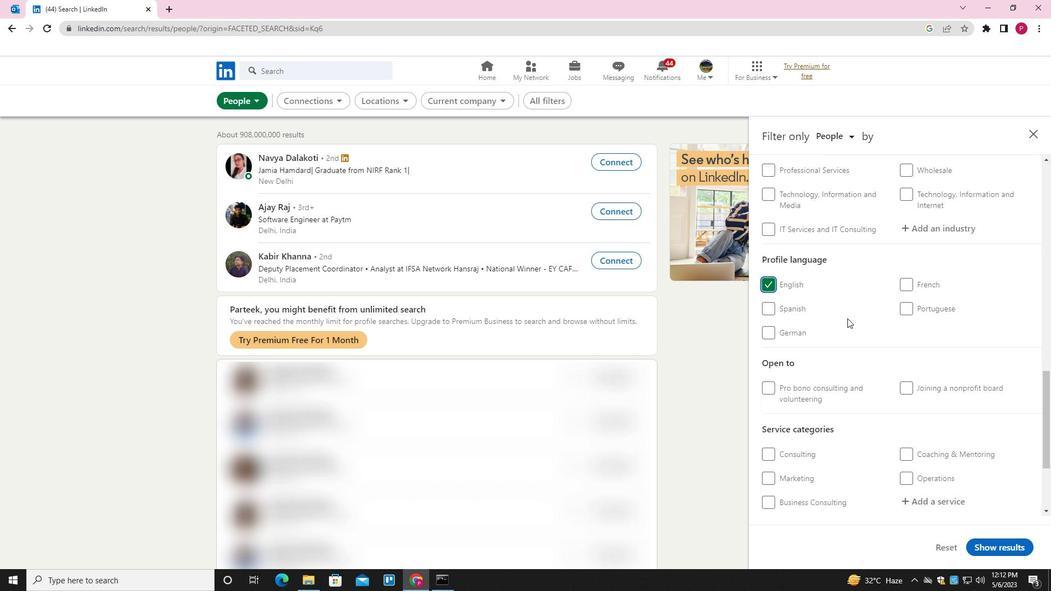 
Action: Mouse scrolled (847, 319) with delta (0, 0)
Screenshot: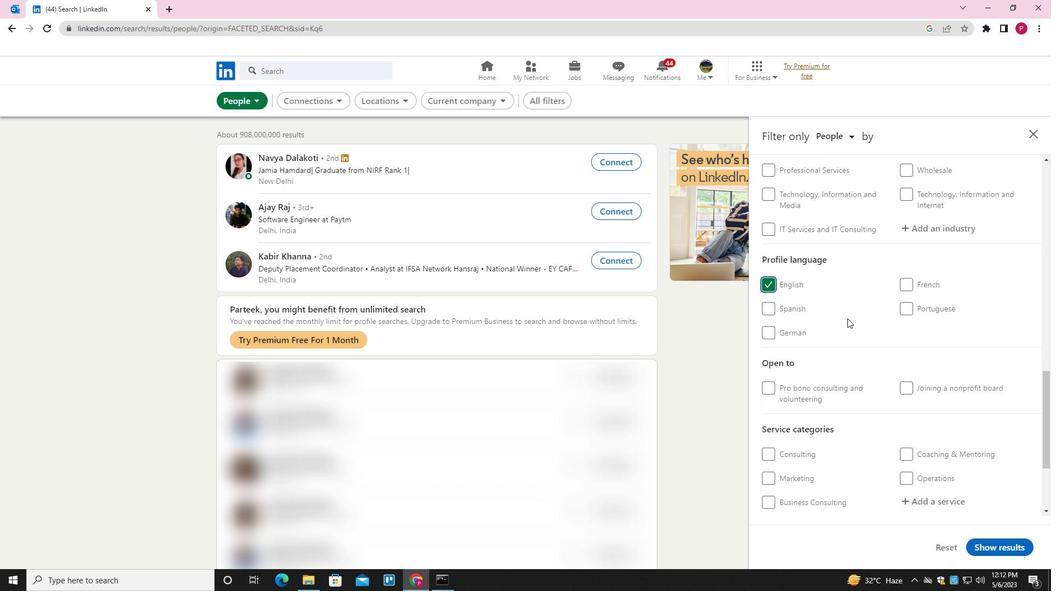 
Action: Mouse moved to (849, 318)
Screenshot: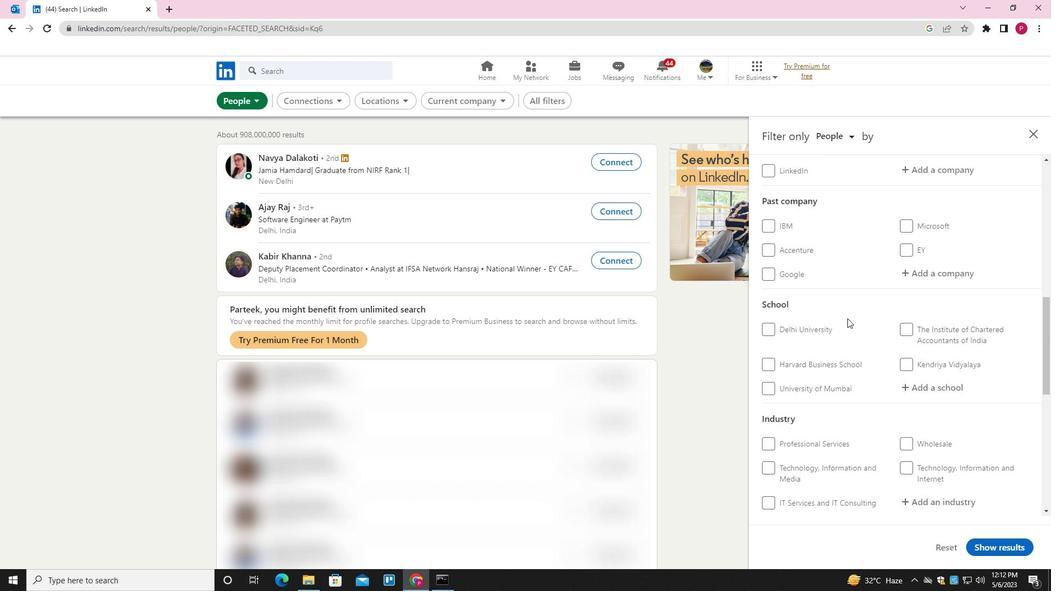 
Action: Mouse scrolled (849, 319) with delta (0, 0)
Screenshot: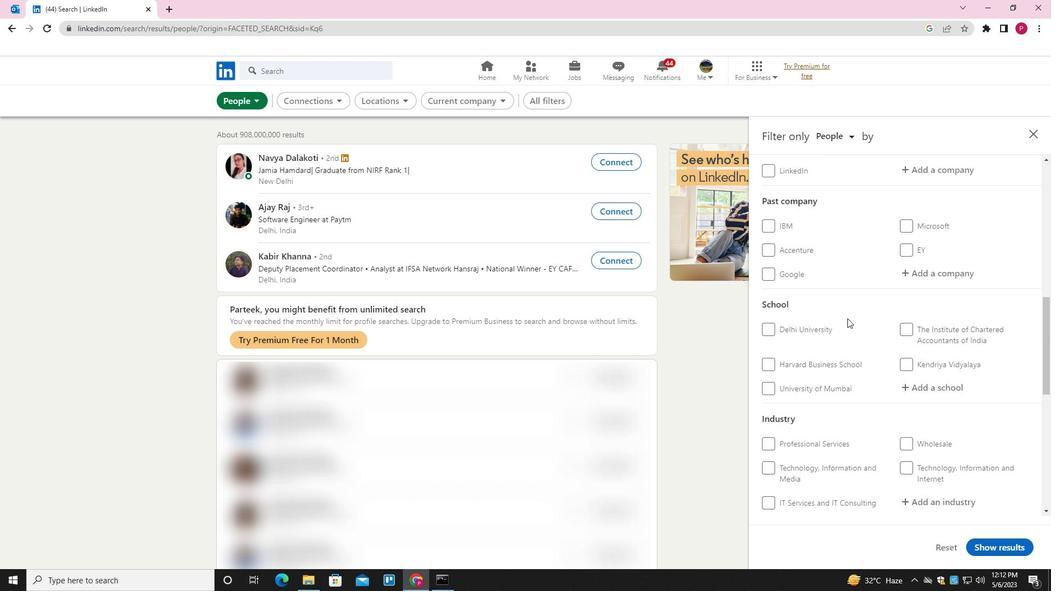 
Action: Mouse scrolled (849, 319) with delta (0, 0)
Screenshot: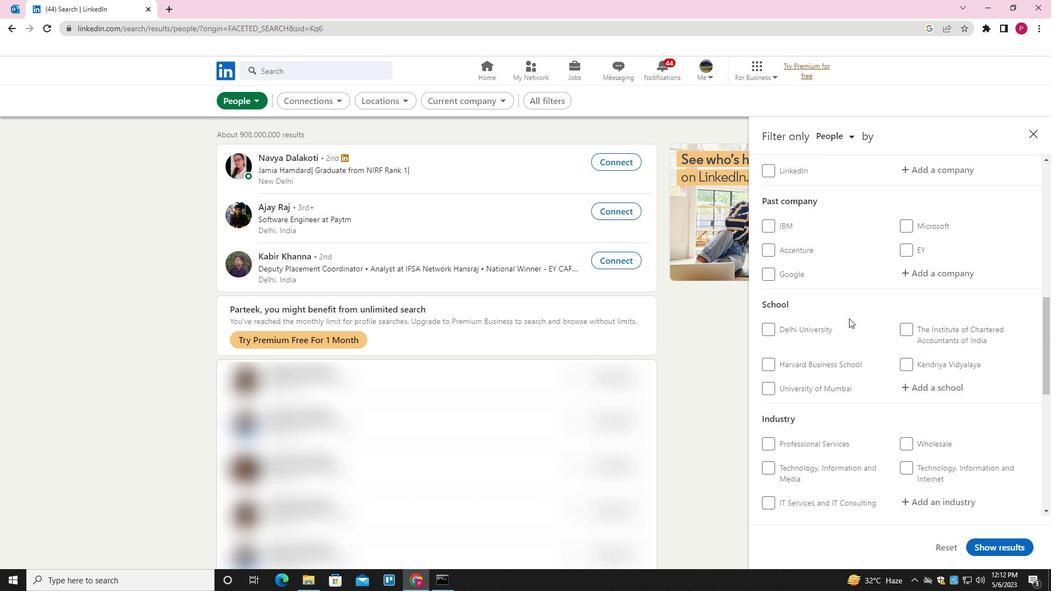 
Action: Mouse moved to (920, 276)
Screenshot: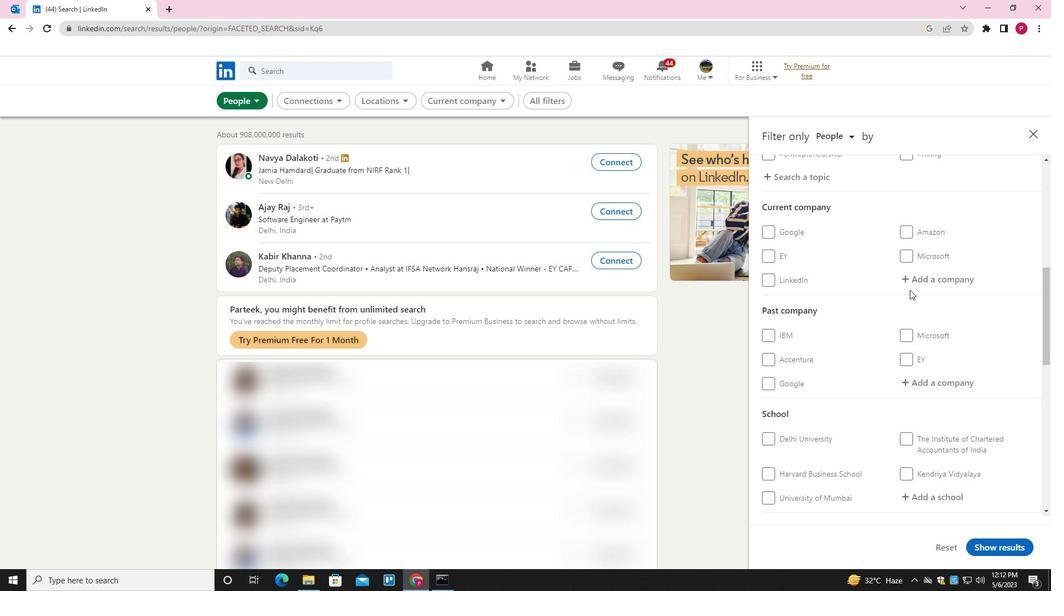 
Action: Mouse pressed left at (920, 276)
Screenshot: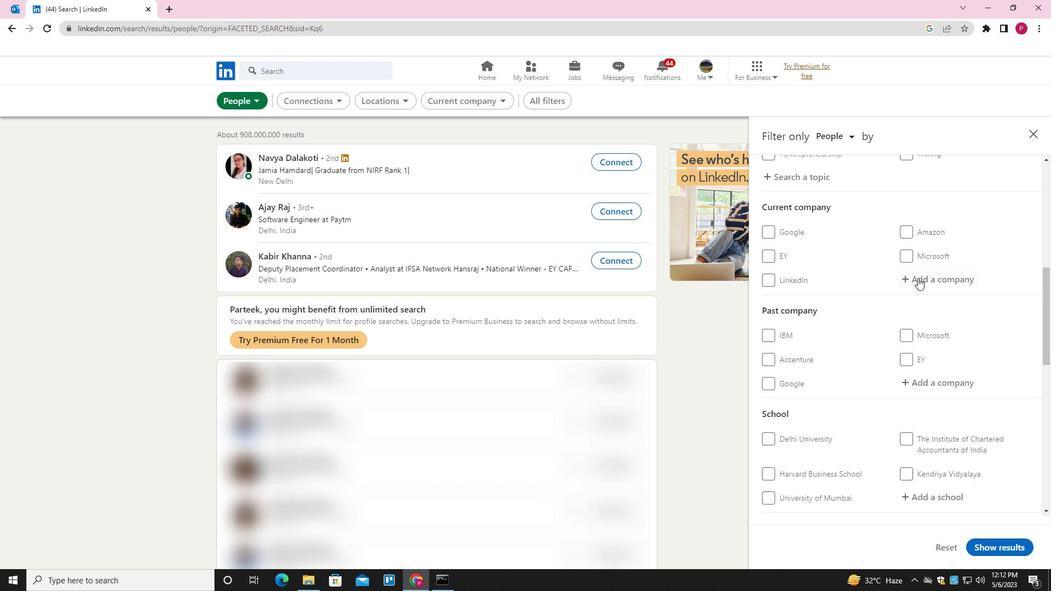 
Action: Key pressed <Key.shift>TATA<Key.space><Key.shift><Key.shift><Key.shift><Key.shift><Key.shift>AIG<Key.space><Key.down><Key.enter>
Screenshot: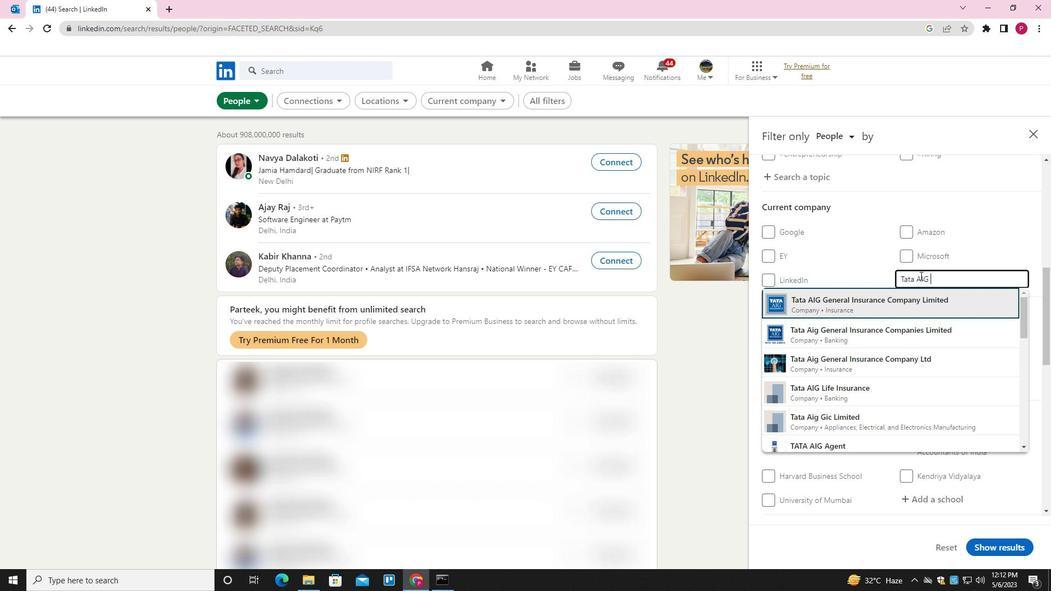 
Action: Mouse moved to (904, 286)
Screenshot: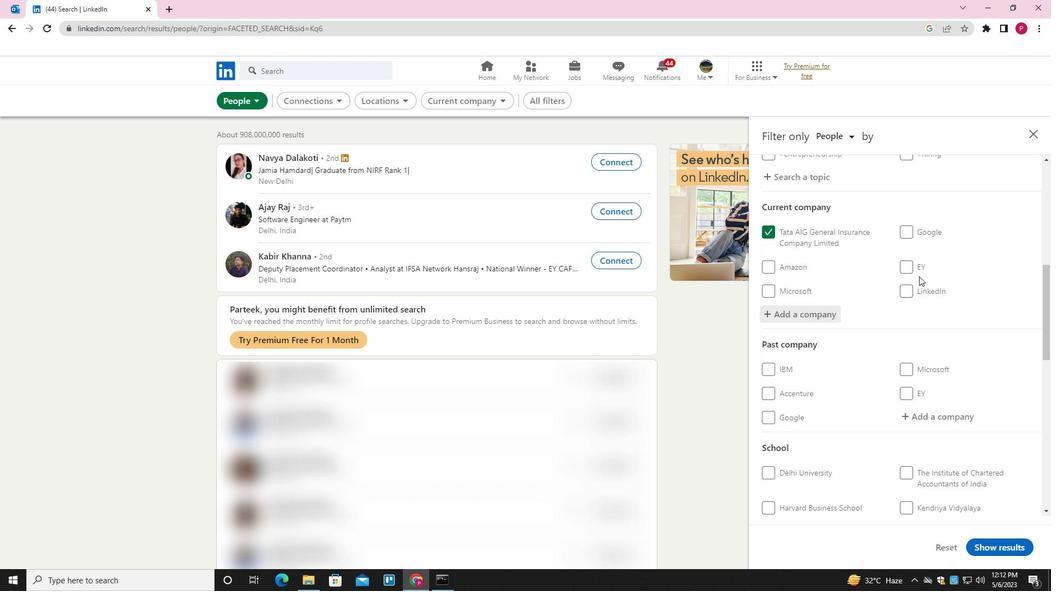 
Action: Mouse scrolled (904, 286) with delta (0, 0)
Screenshot: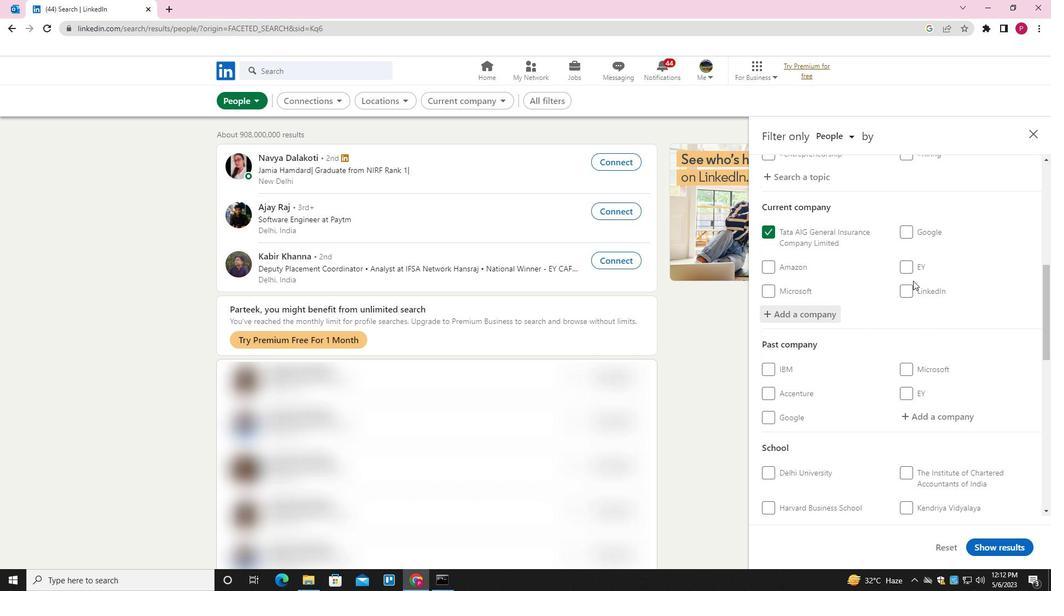 
Action: Mouse scrolled (904, 286) with delta (0, 0)
Screenshot: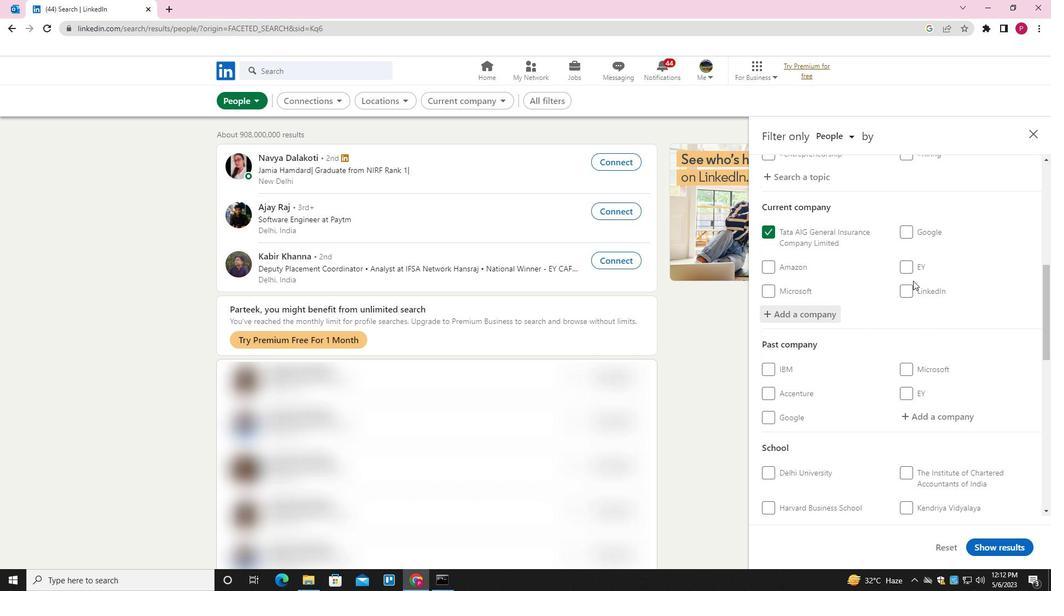 
Action: Mouse scrolled (904, 286) with delta (0, 0)
Screenshot: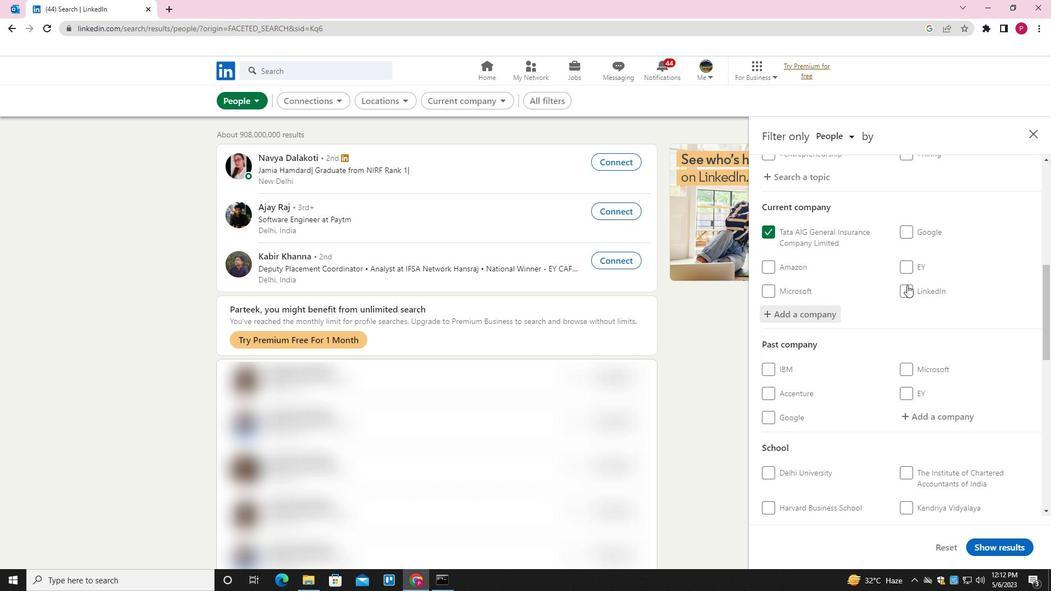 
Action: Mouse scrolled (904, 286) with delta (0, 0)
Screenshot: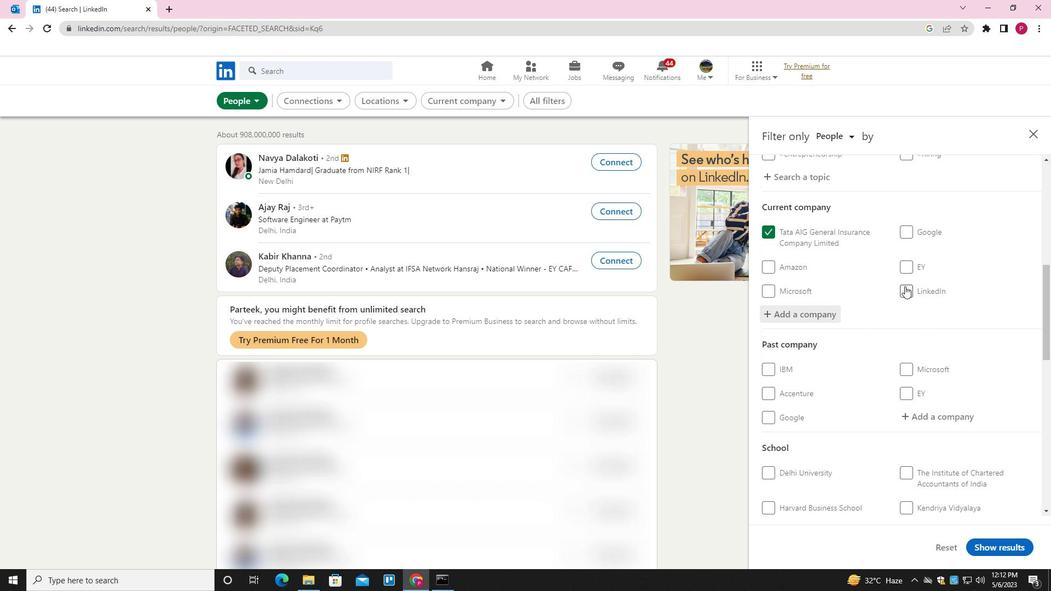 
Action: Mouse scrolled (904, 286) with delta (0, 0)
Screenshot: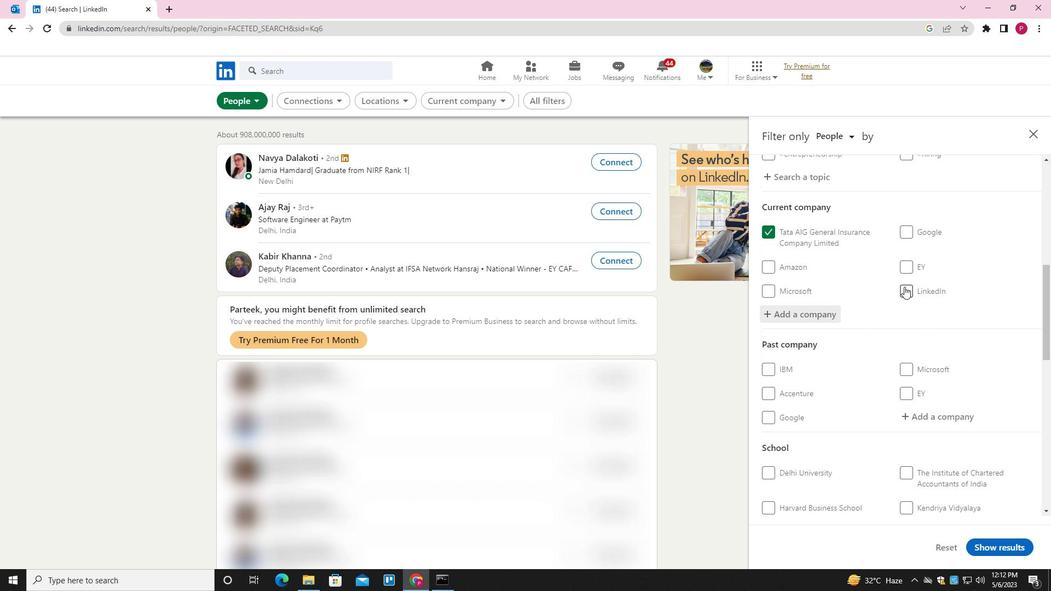 
Action: Mouse moved to (924, 263)
Screenshot: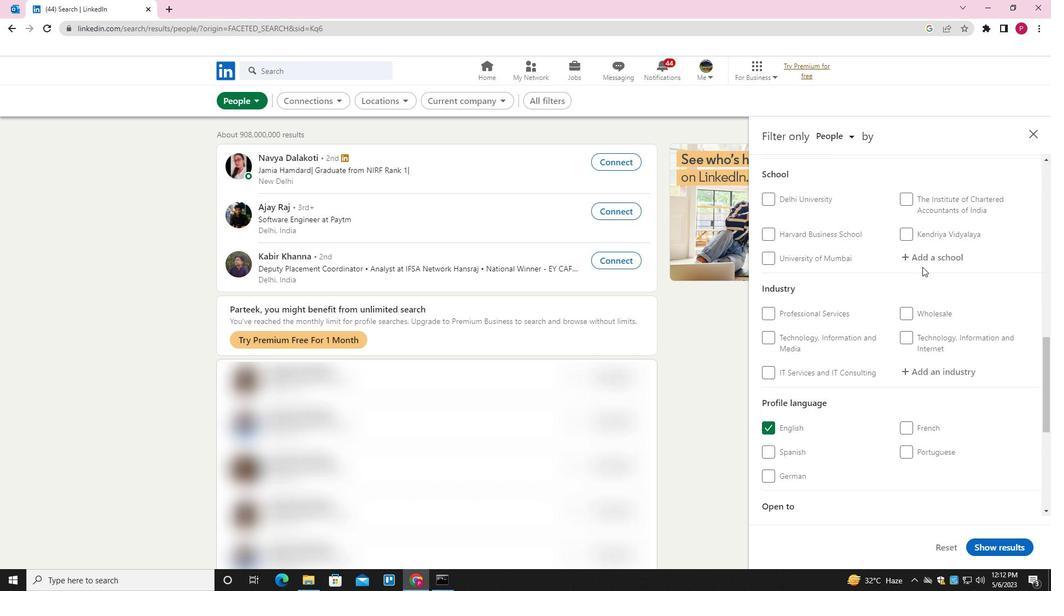 
Action: Mouse pressed left at (924, 263)
Screenshot: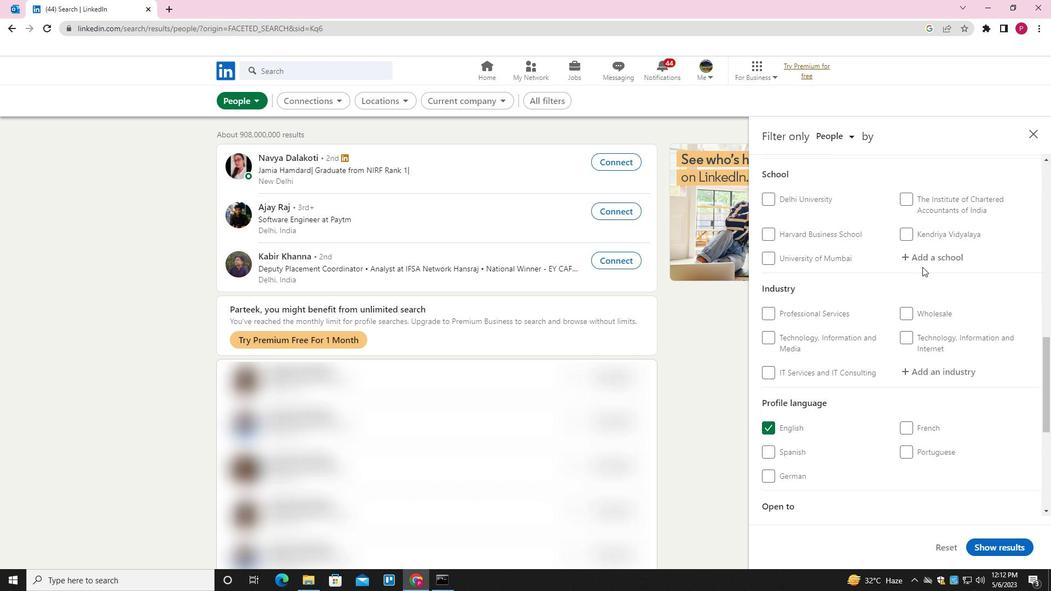 
Action: Mouse moved to (926, 263)
Screenshot: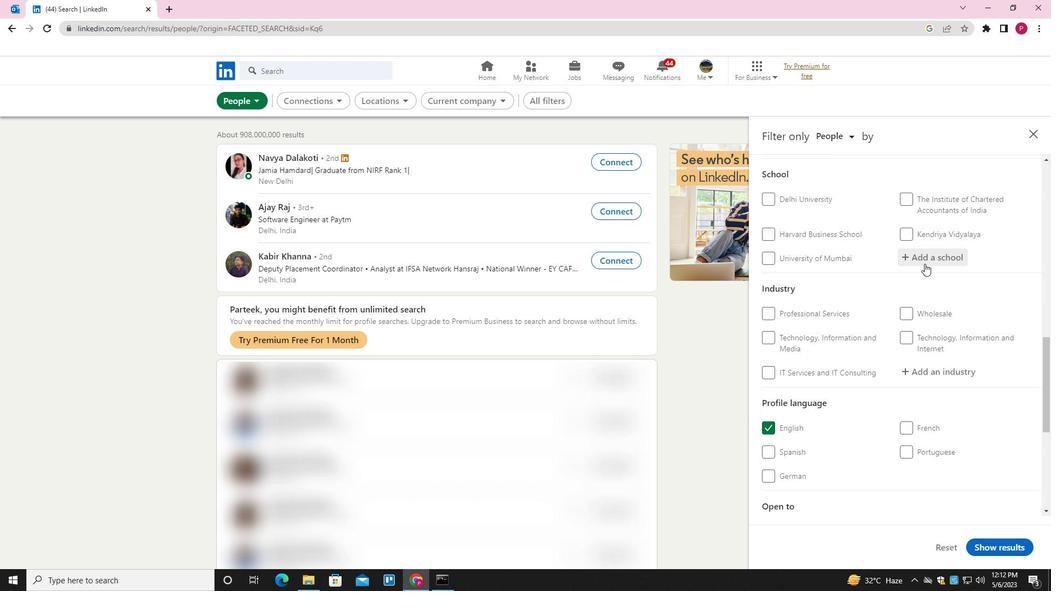 
Action: Key pressed <Key.shift><Key.shift><Key.shift><Key.shift><Key.shift><Key.shift><Key.shift><Key.shift><Key.shift><Key.shift><Key.shift><Key.shift><Key.shift><Key.shift><Key.shift><Key.shift>CHETTNAD<Key.space><Key.backspace><Key.backspace><Key.backspace><Key.backspace>INAD<Key.space><Key.down><Key.enter>
Screenshot: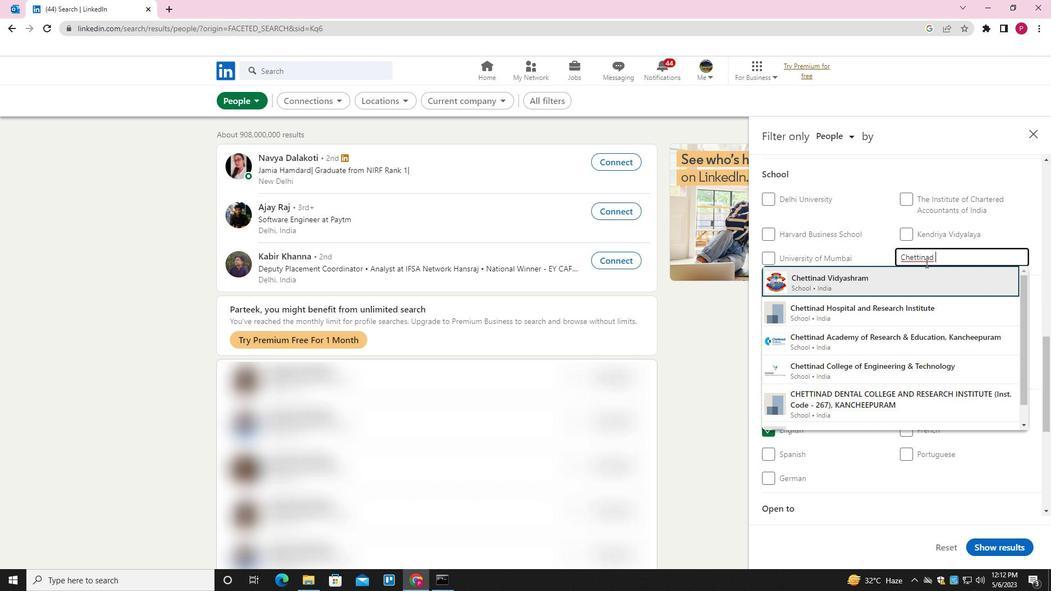 
Action: Mouse moved to (946, 319)
Screenshot: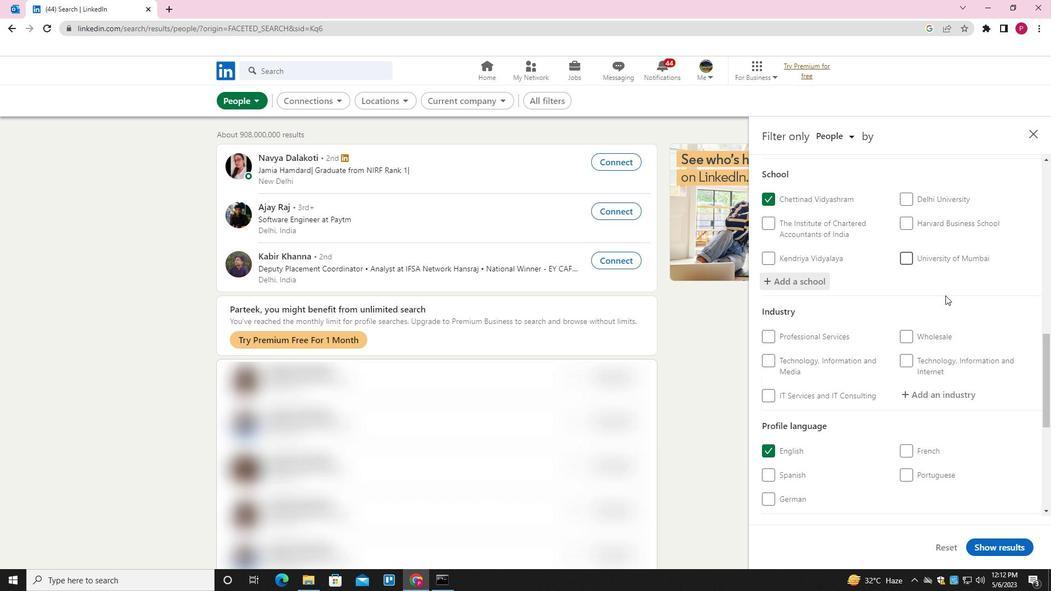 
Action: Mouse scrolled (946, 318) with delta (0, 0)
Screenshot: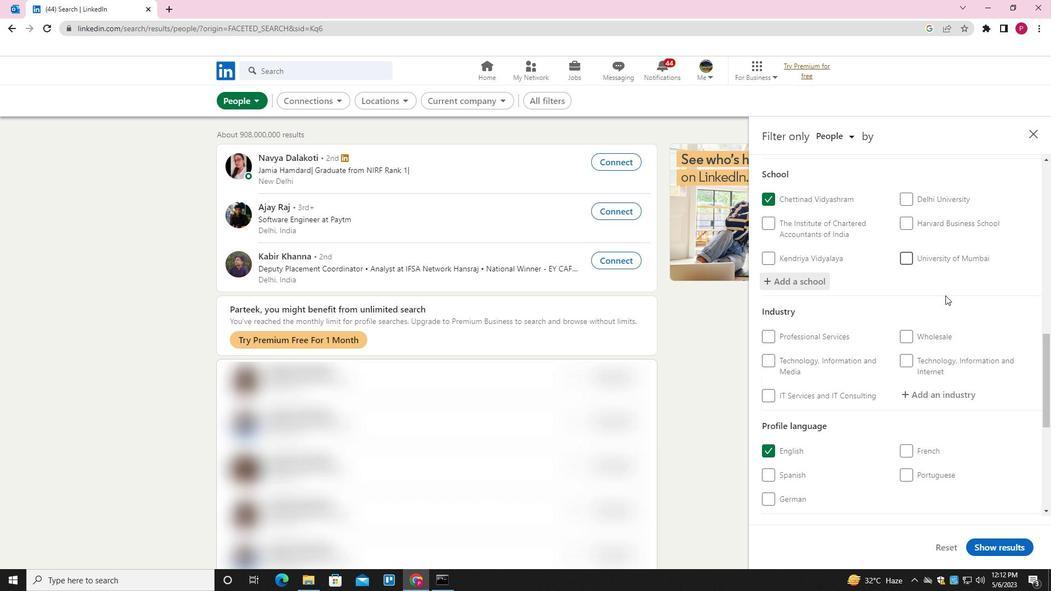 
Action: Mouse moved to (945, 319)
Screenshot: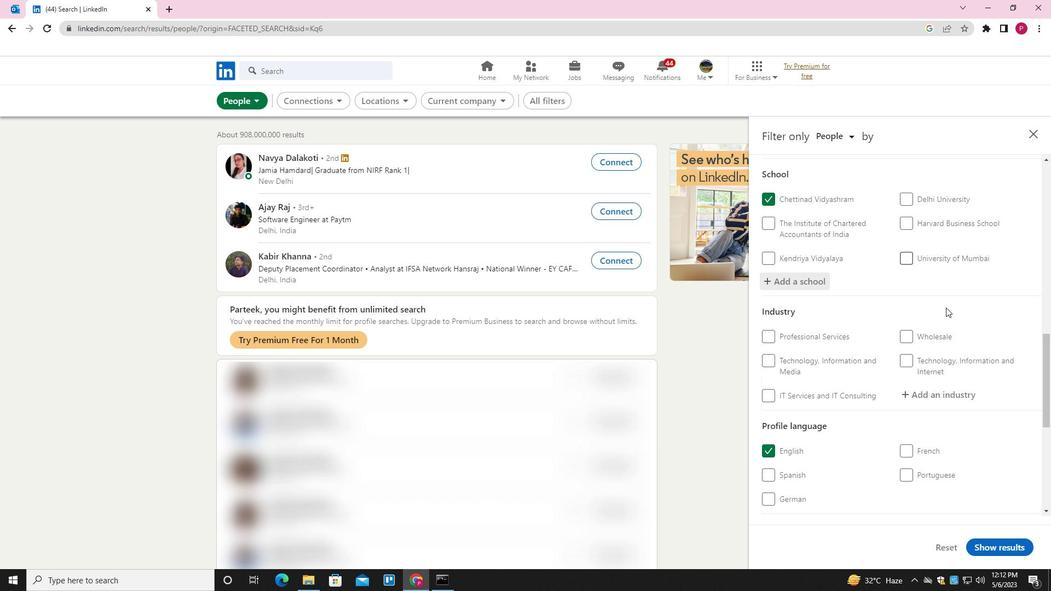 
Action: Mouse scrolled (945, 319) with delta (0, 0)
Screenshot: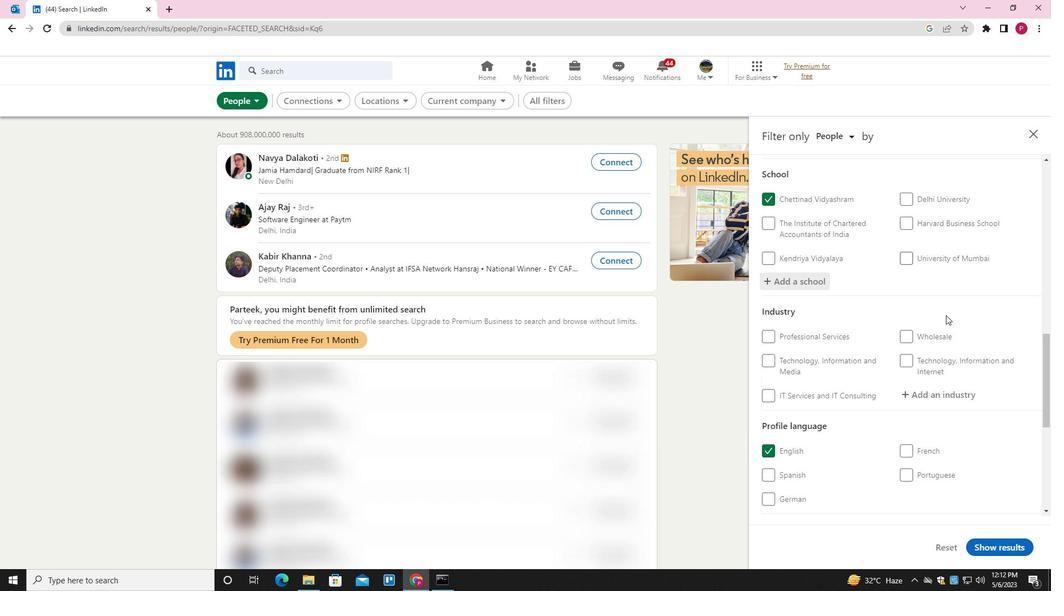 
Action: Mouse scrolled (945, 319) with delta (0, 0)
Screenshot: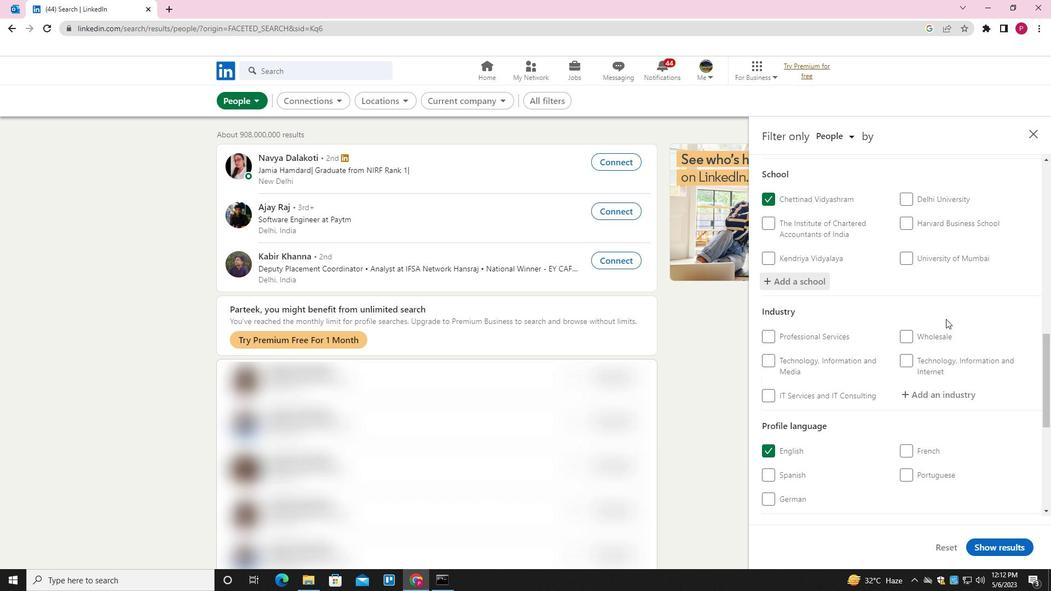 
Action: Mouse moved to (924, 231)
Screenshot: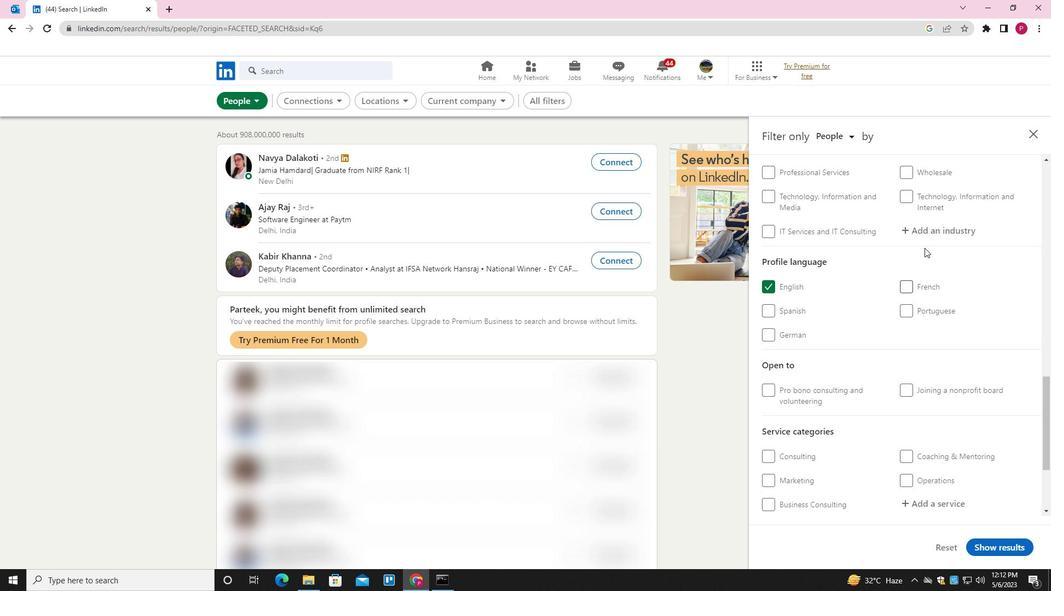 
Action: Mouse pressed left at (924, 231)
Screenshot: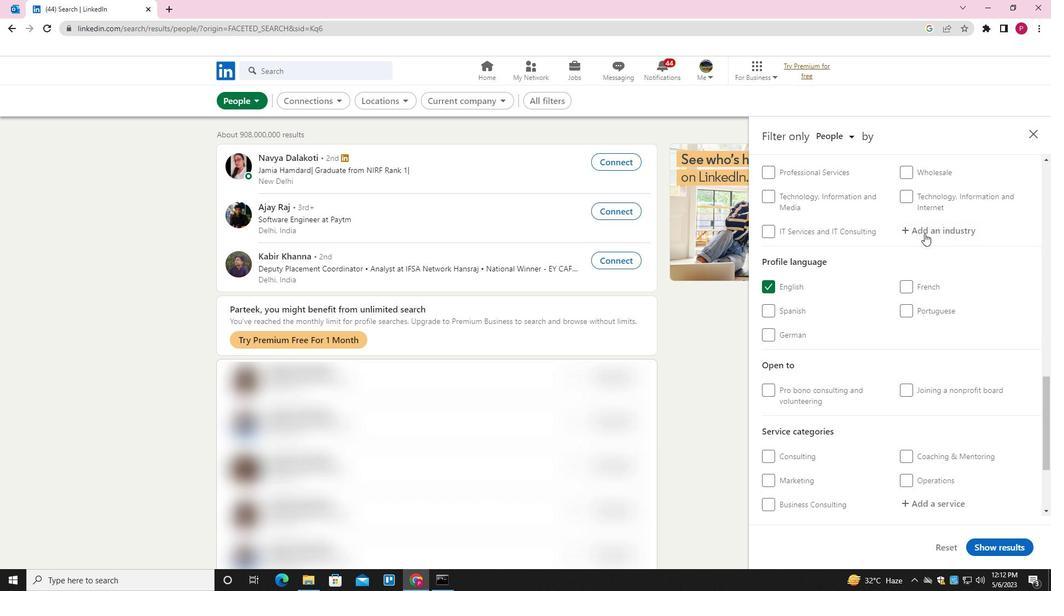 
Action: Mouse moved to (924, 230)
Screenshot: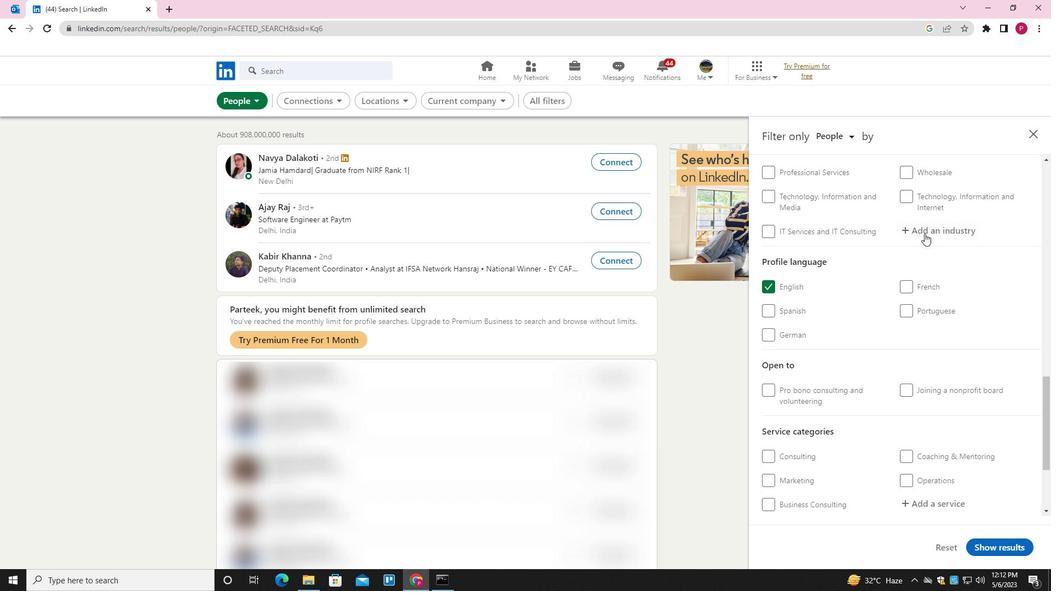 
Action: Key pressed <Key.shift>INVESTMENT<Key.space><Key.down><Key.down><Key.down><Key.enter>
Screenshot: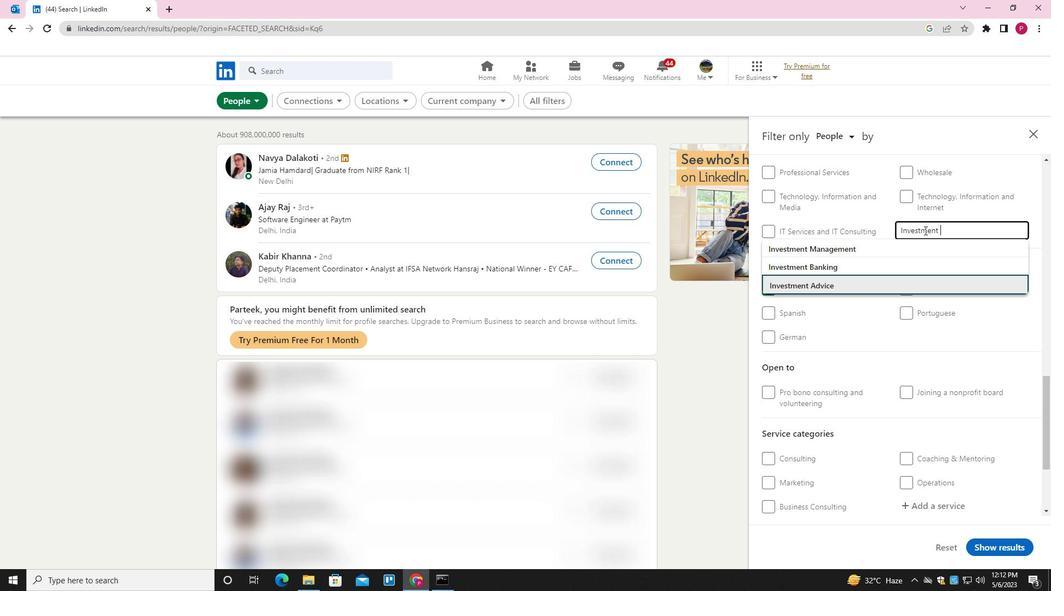 
Action: Mouse moved to (904, 284)
Screenshot: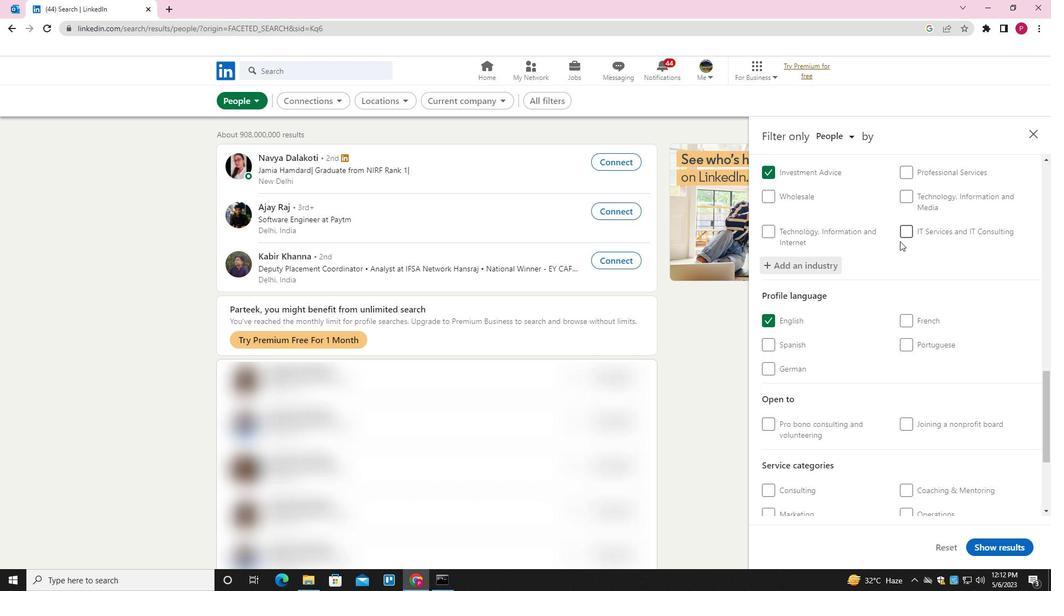 
Action: Mouse scrolled (904, 283) with delta (0, 0)
Screenshot: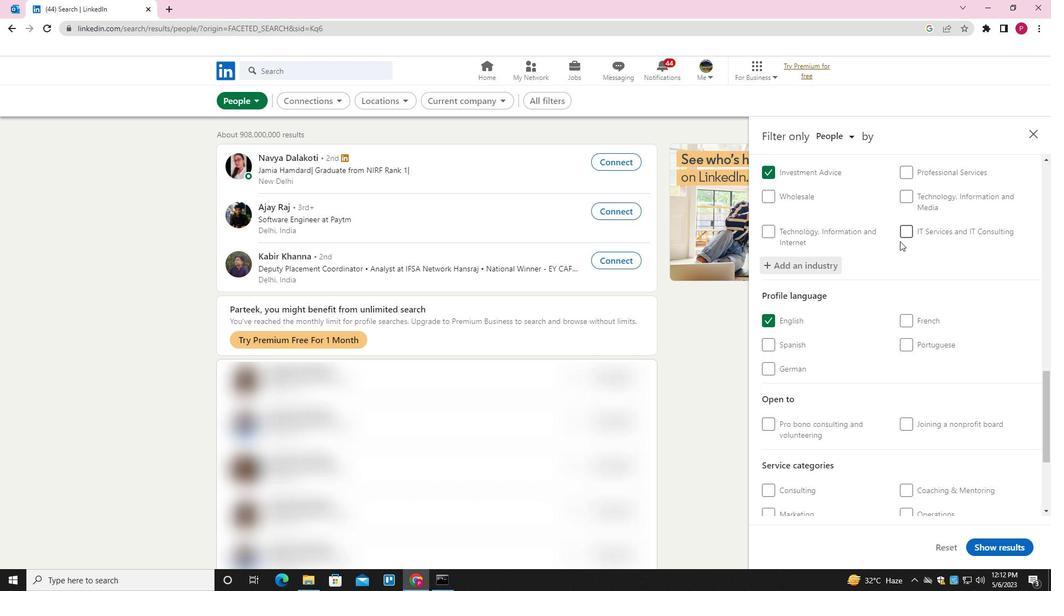 
Action: Mouse moved to (904, 290)
Screenshot: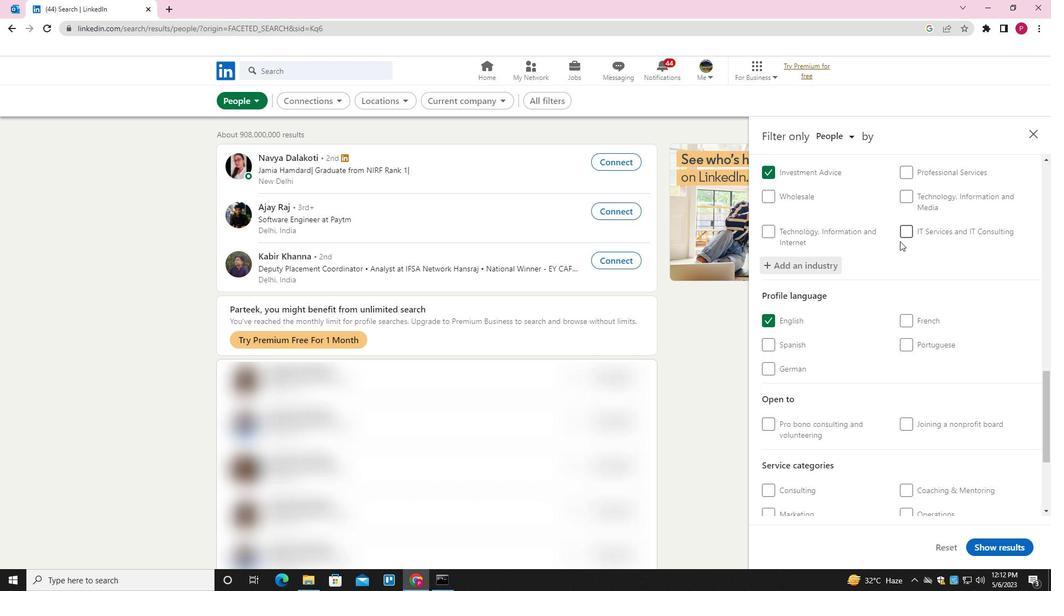 
Action: Mouse scrolled (904, 290) with delta (0, 0)
Screenshot: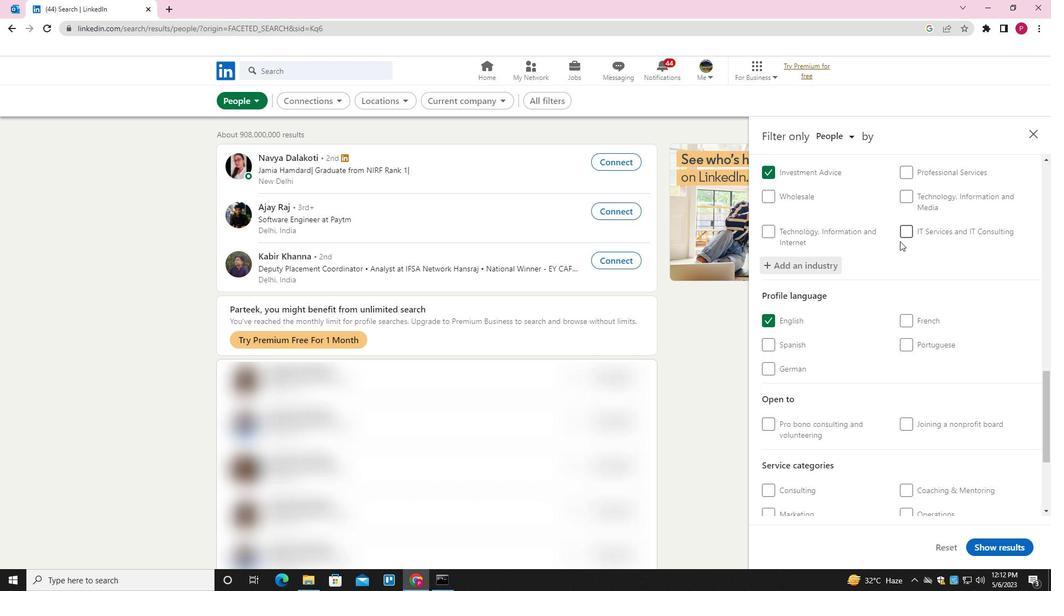
Action: Mouse moved to (906, 302)
Screenshot: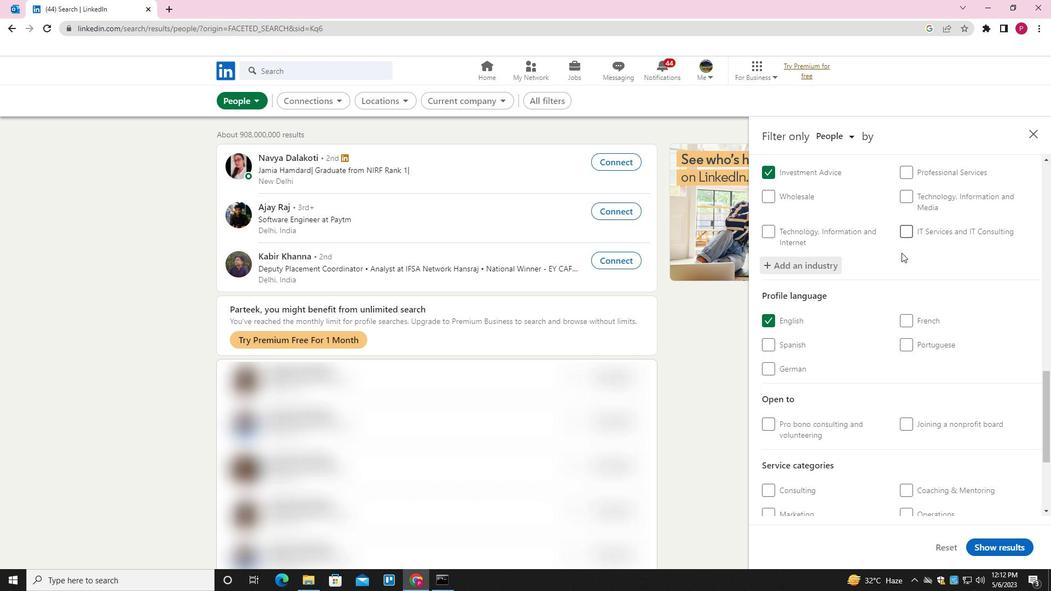 
Action: Mouse scrolled (906, 301) with delta (0, 0)
Screenshot: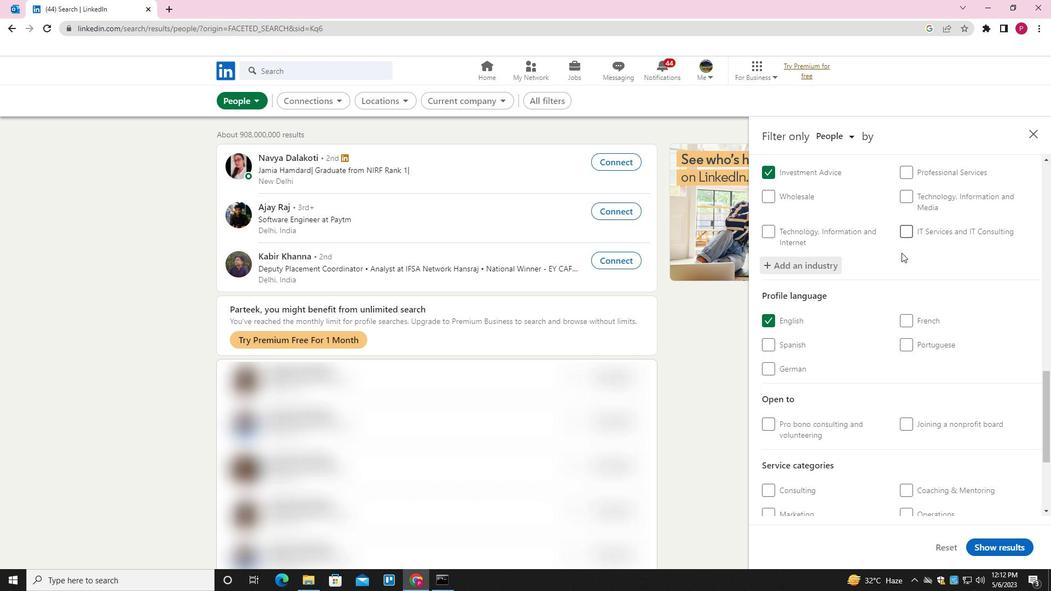
Action: Mouse moved to (909, 314)
Screenshot: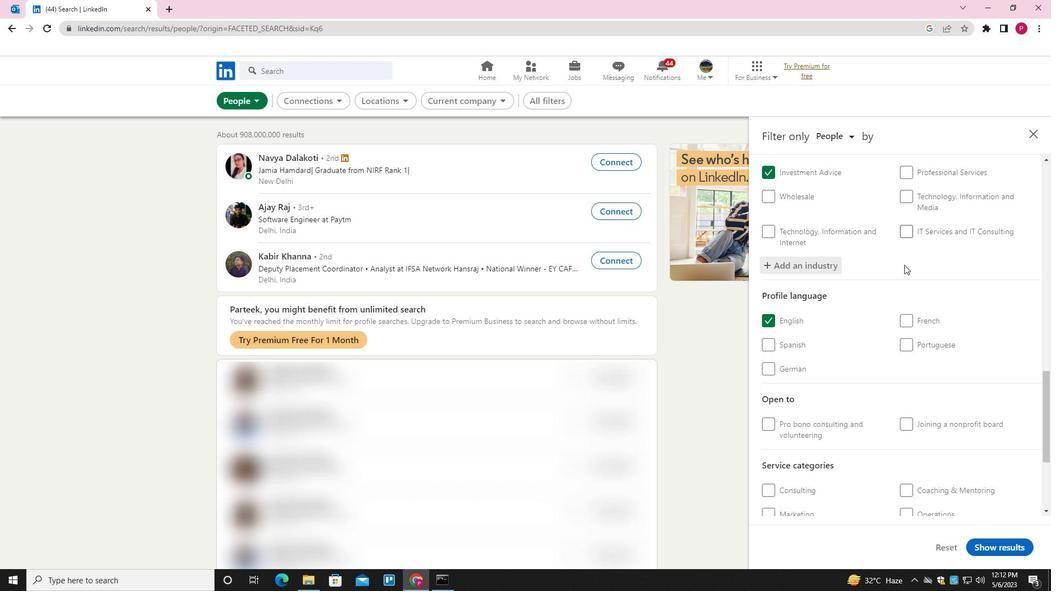 
Action: Mouse scrolled (909, 313) with delta (0, 0)
Screenshot: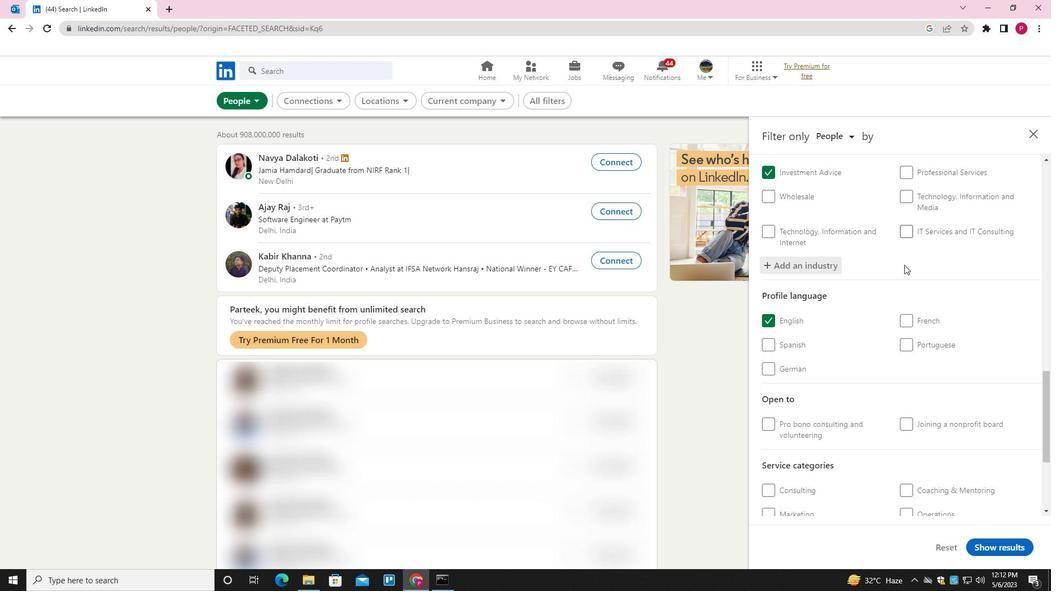 
Action: Mouse moved to (910, 324)
Screenshot: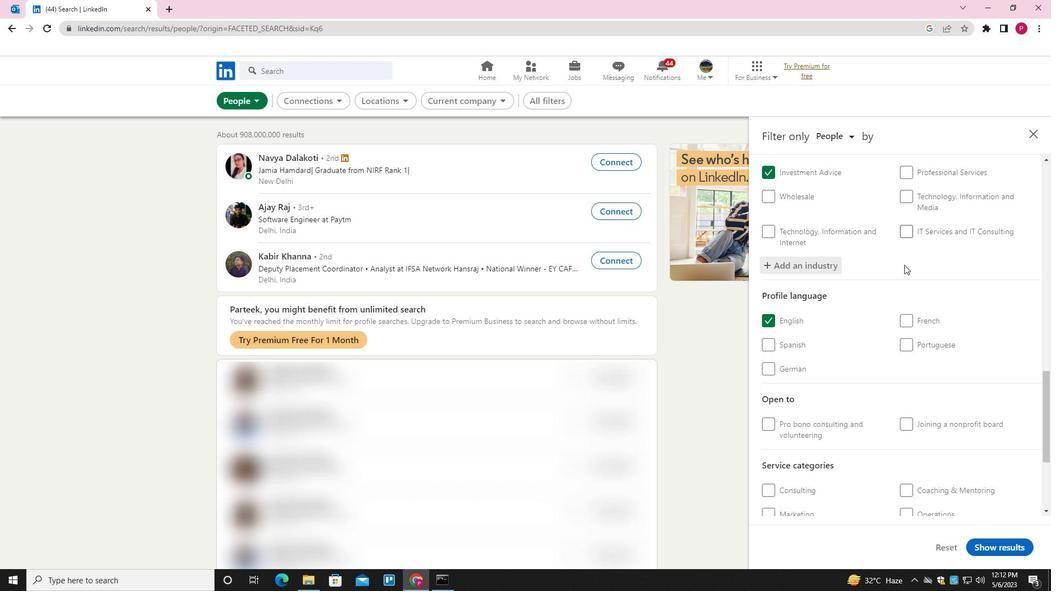 
Action: Mouse scrolled (910, 324) with delta (0, 0)
Screenshot: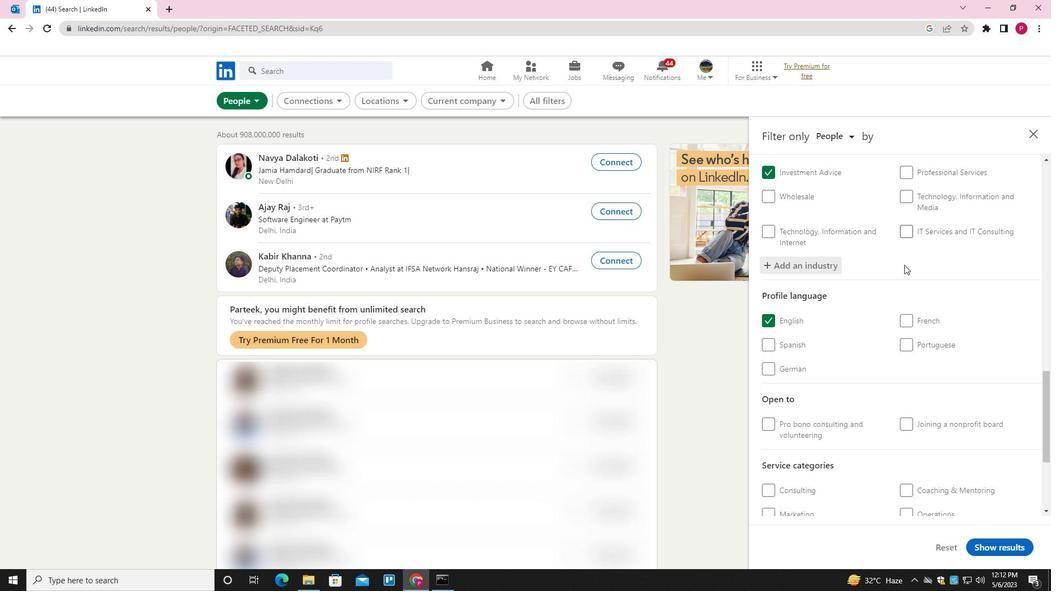 
Action: Mouse moved to (930, 358)
Screenshot: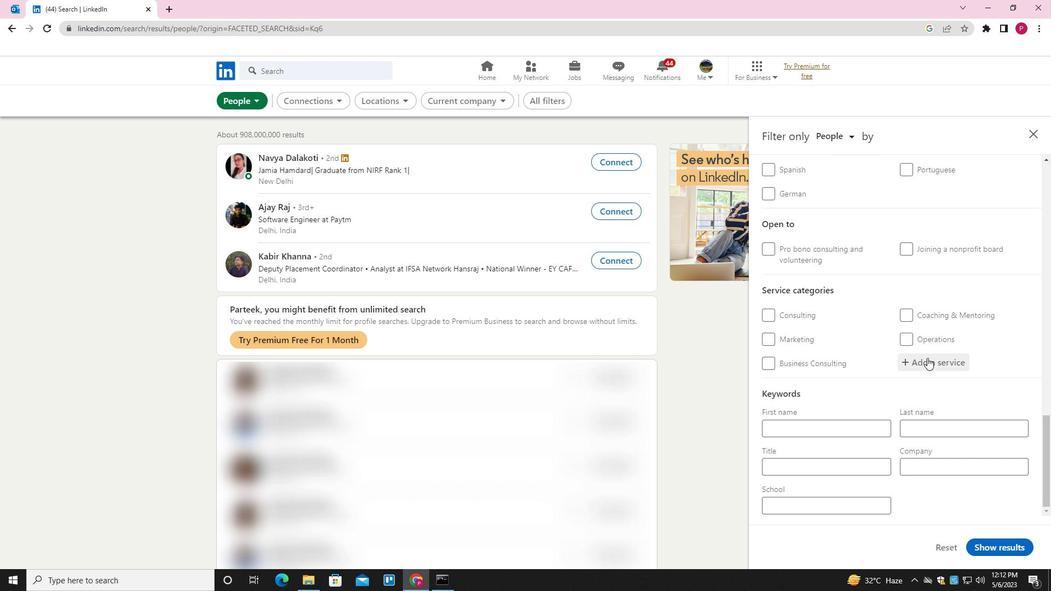 
Action: Mouse pressed left at (930, 358)
Screenshot: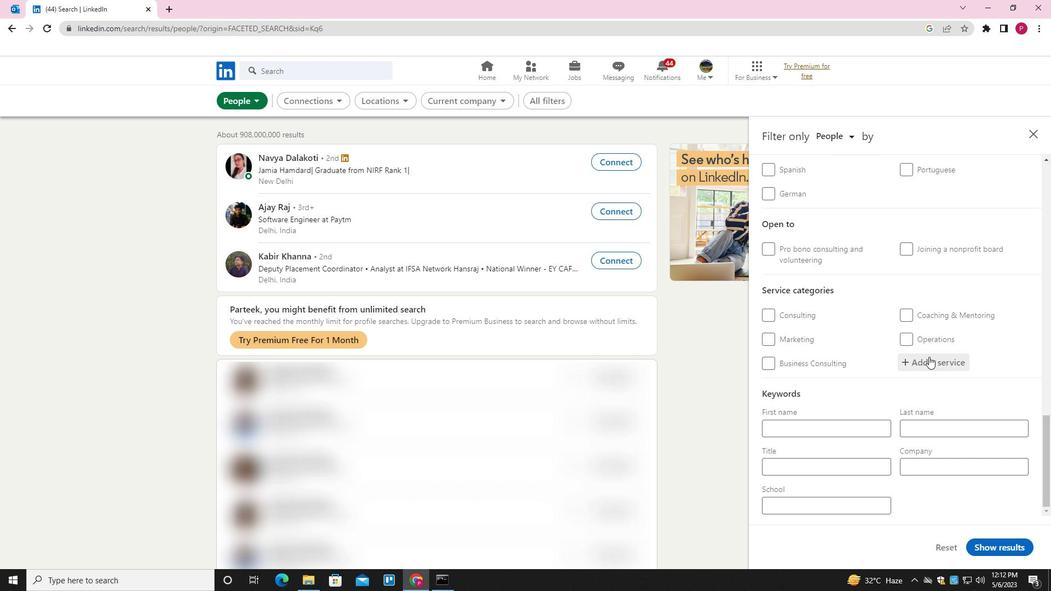 
Action: Key pressed <Key.shift><Key.shift><Key.shift><Key.shift><Key.shift><Key.shift><Key.shift>MOBILE<Key.down><Key.enter>
Screenshot: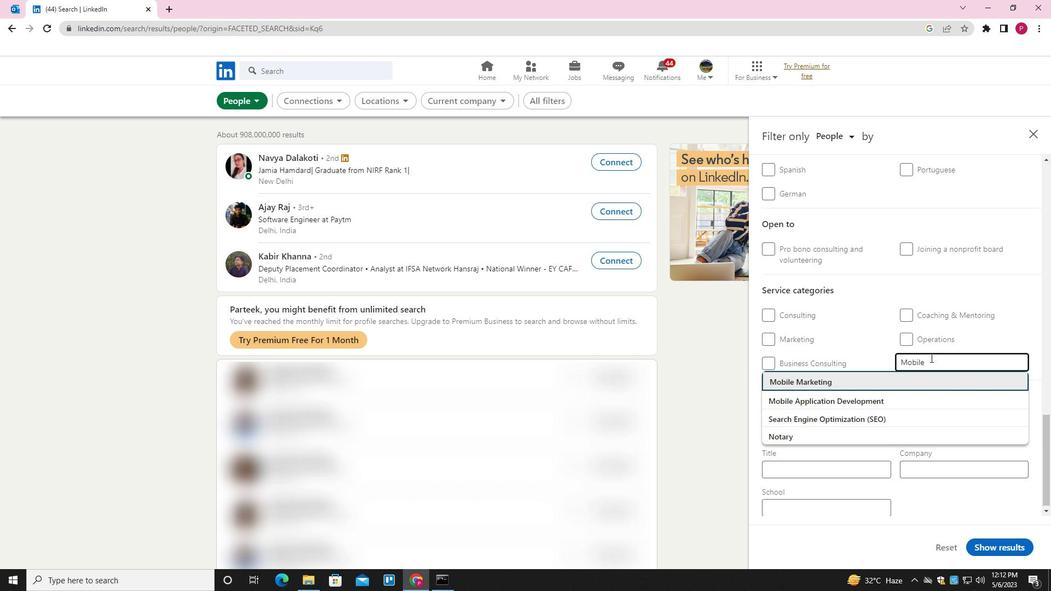
Action: Mouse moved to (909, 381)
Screenshot: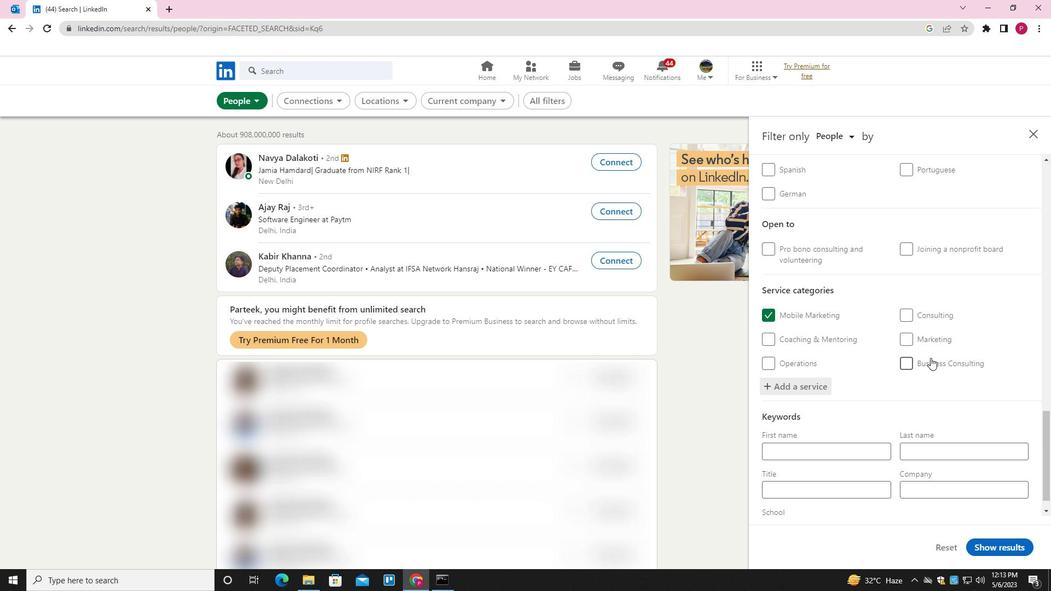
Action: Mouse scrolled (909, 381) with delta (0, 0)
Screenshot: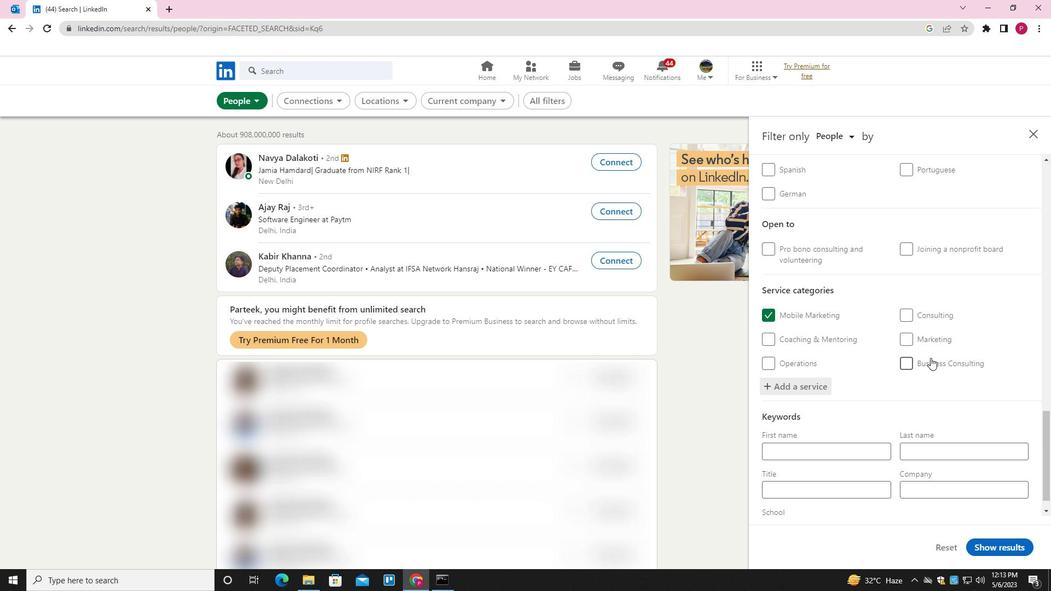 
Action: Mouse moved to (902, 392)
Screenshot: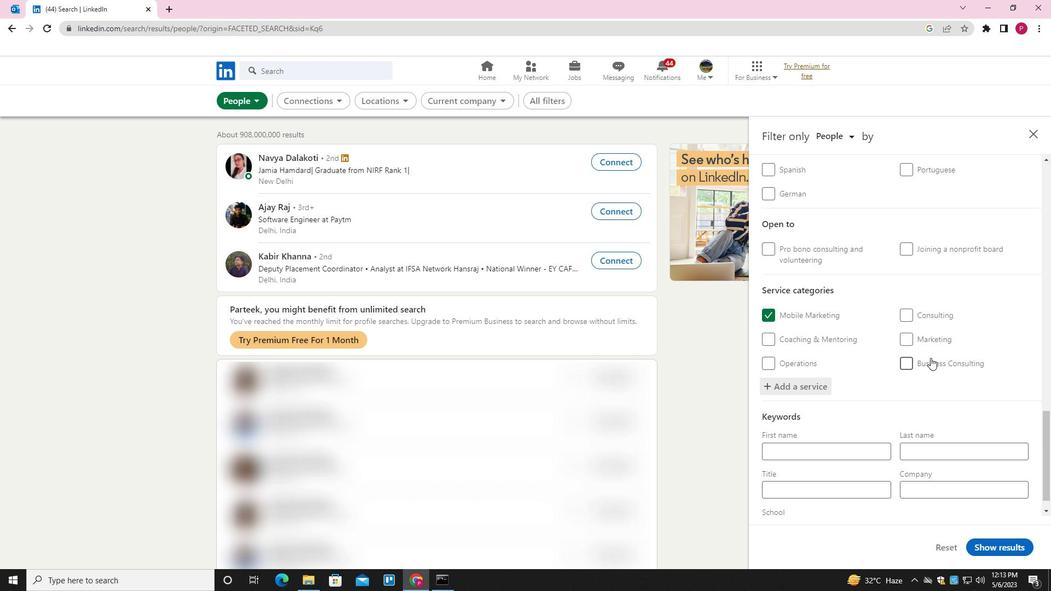 
Action: Mouse scrolled (902, 392) with delta (0, 0)
Screenshot: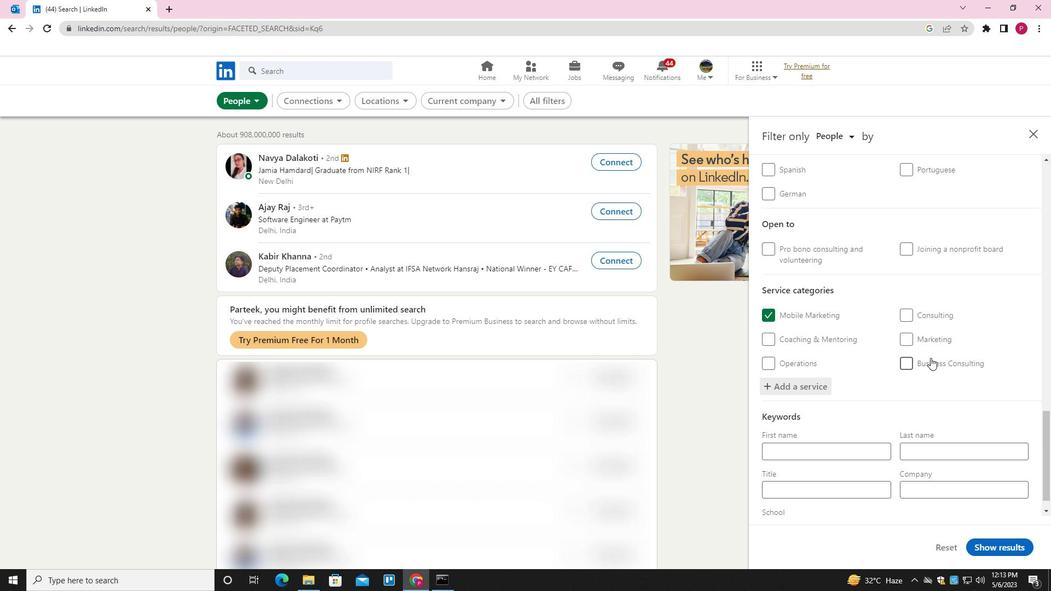 
Action: Mouse moved to (897, 401)
Screenshot: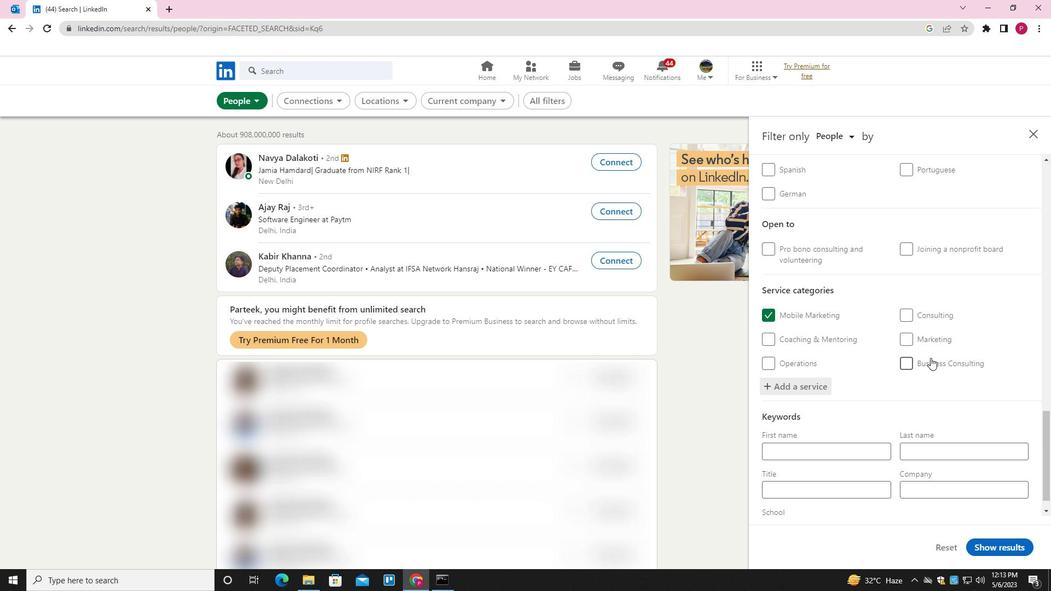 
Action: Mouse scrolled (897, 401) with delta (0, 0)
Screenshot: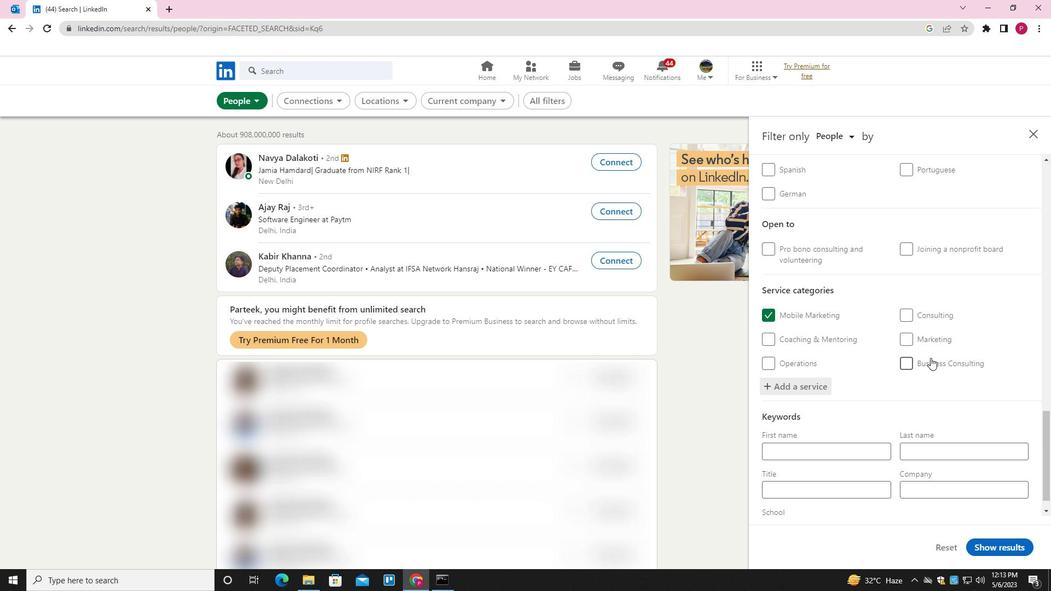 
Action: Mouse moved to (885, 420)
Screenshot: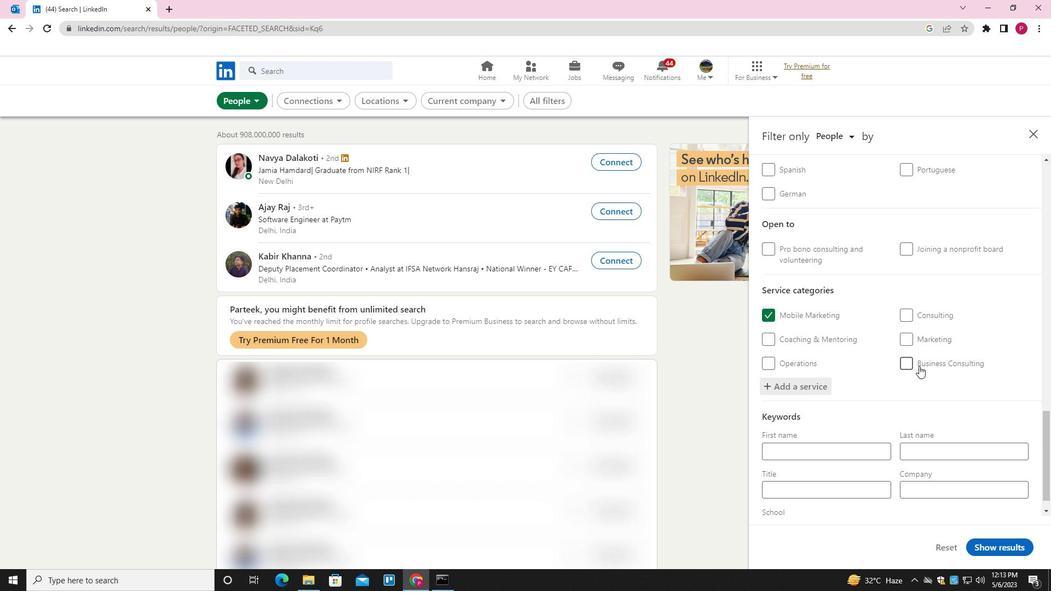 
Action: Mouse scrolled (885, 420) with delta (0, 0)
Screenshot: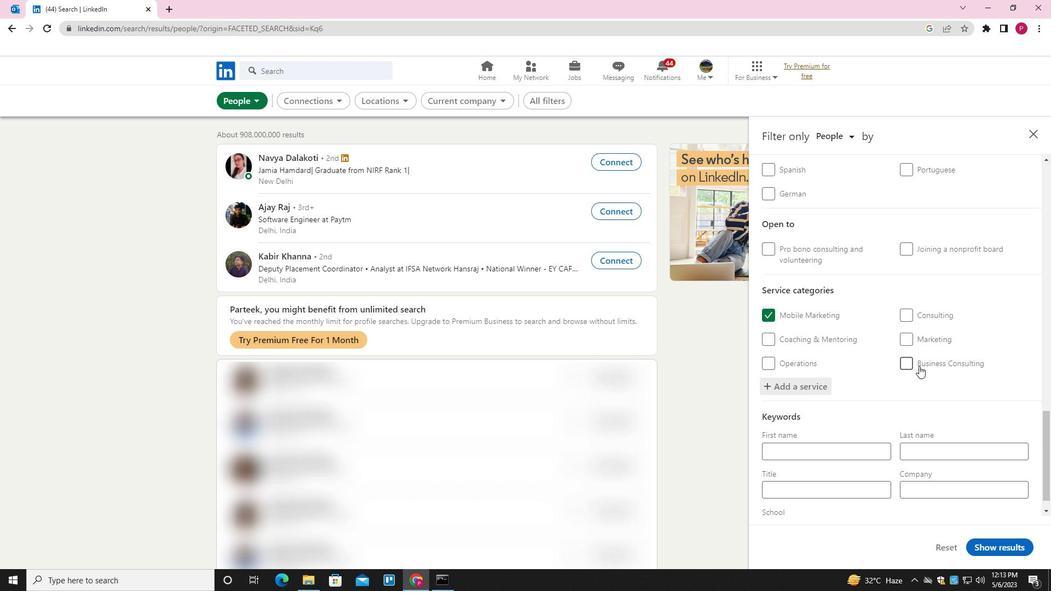 
Action: Mouse moved to (850, 457)
Screenshot: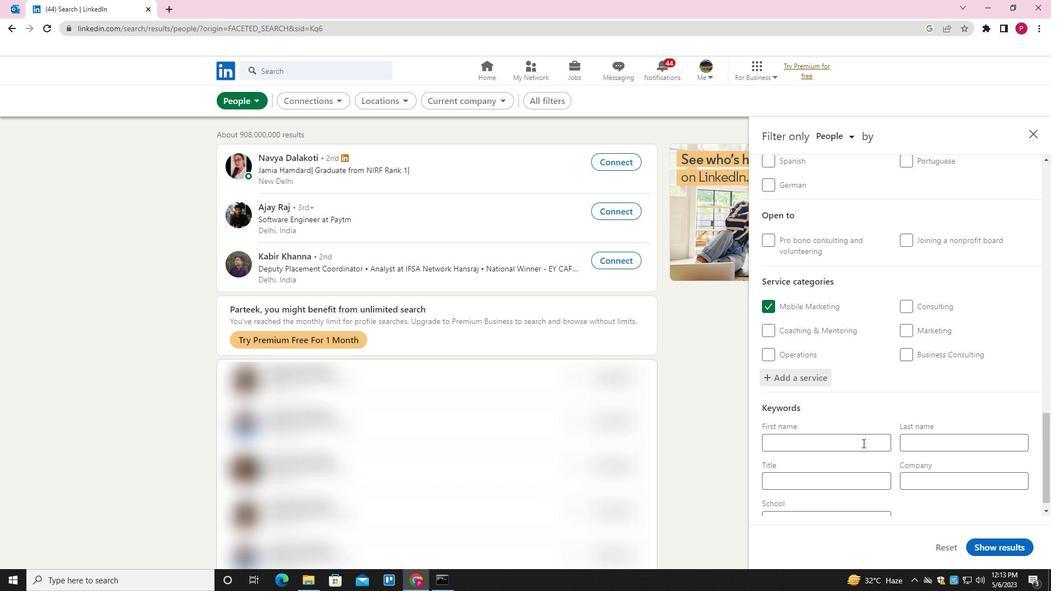 
Action: Mouse pressed left at (850, 457)
Screenshot: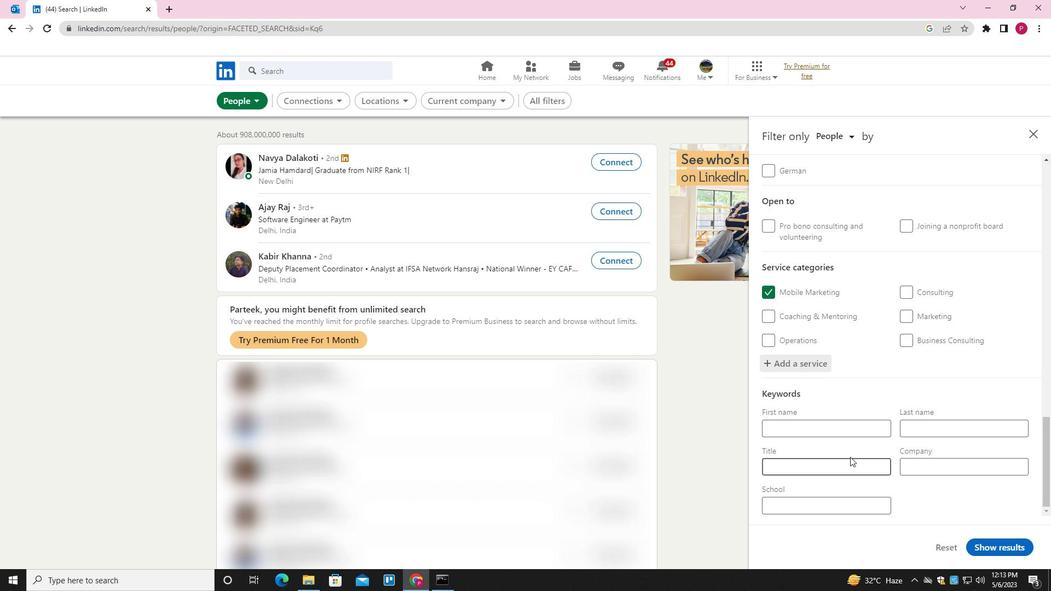 
Action: Key pressed <Key.shift><Key.shift><Key.shift><Key.shift><Key.shift>BRANCH<Key.space><Key.shift><Key.shift><Key.shift><Key.shift><Key.shift><Key.shift><Key.shift><Key.shift><Key.shift><Key.shift><Key.shift><Key.shift><Key.shift><Key.shift><Key.shift><Key.shift><Key.shift><Key.shift><Key.shift><Key.shift><Key.shift><Key.shift><Key.shift><Key.shift><Key.shift><Key.shift>MANAGER
Screenshot: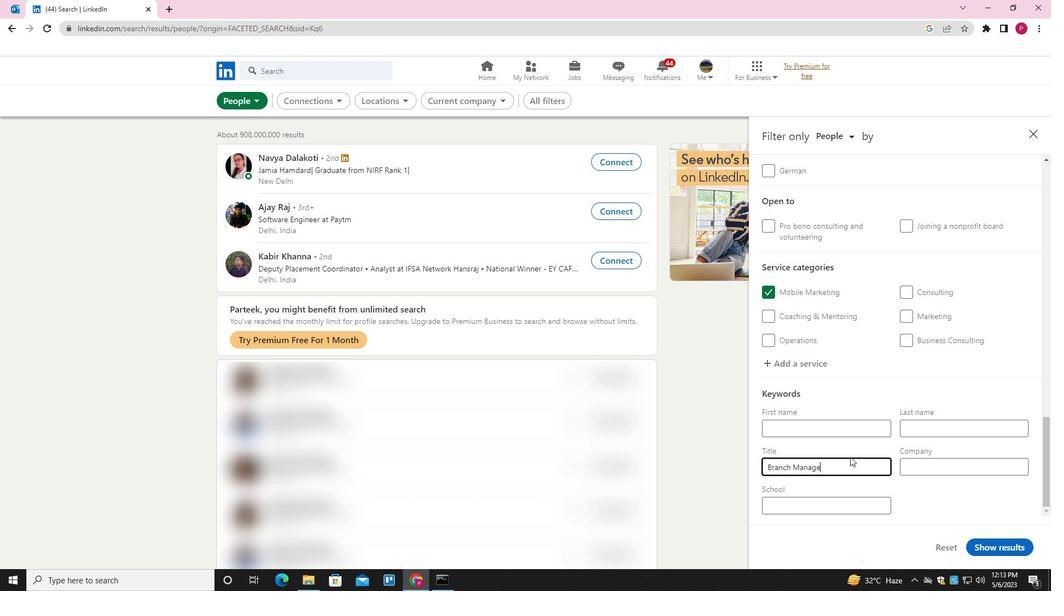 
Action: Mouse moved to (986, 541)
Screenshot: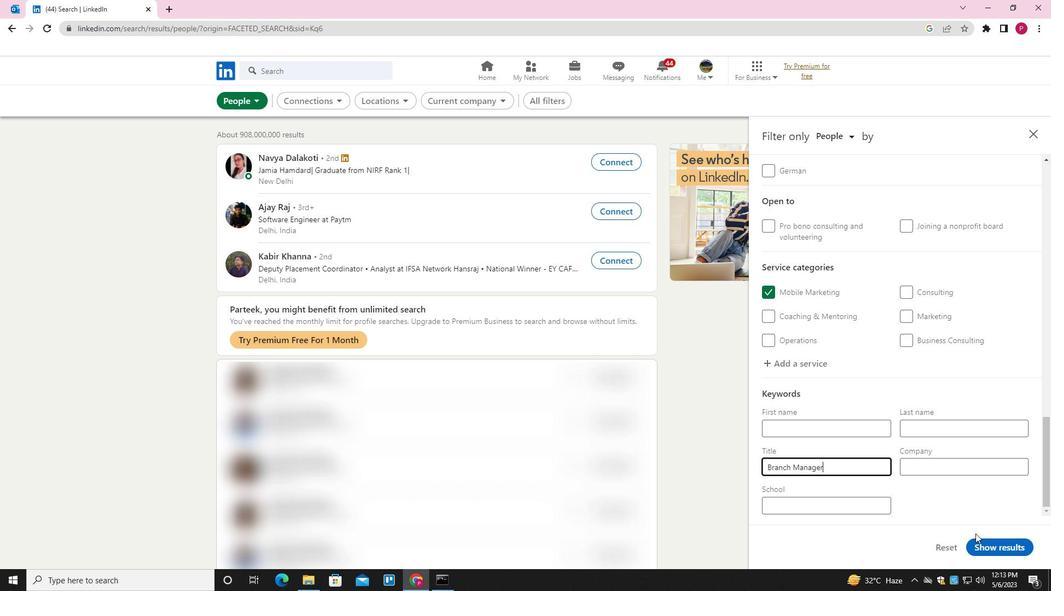 
Action: Mouse pressed left at (986, 541)
Screenshot: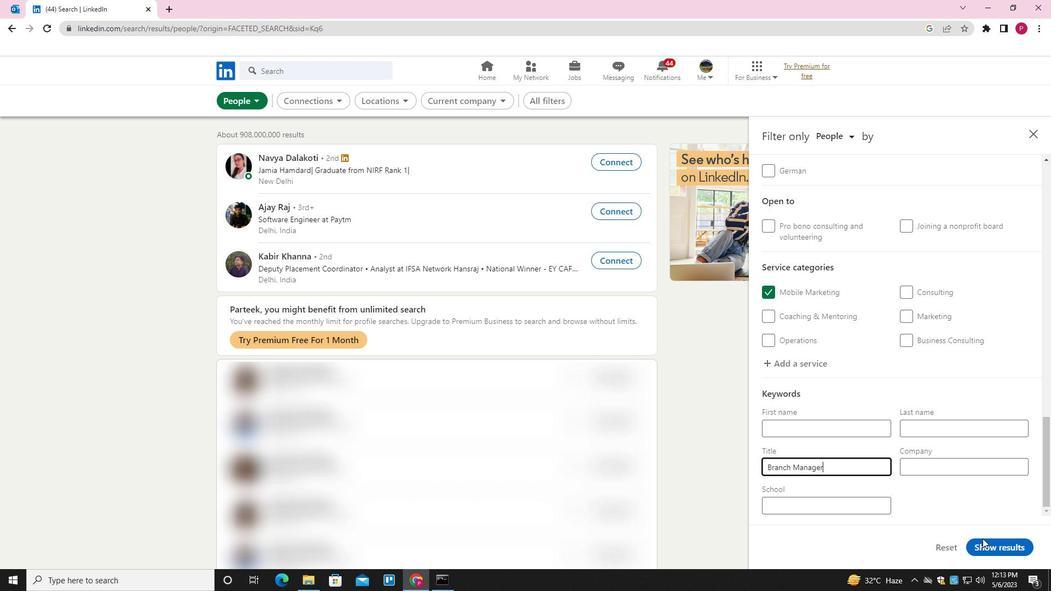 
Action: Mouse moved to (637, 255)
Screenshot: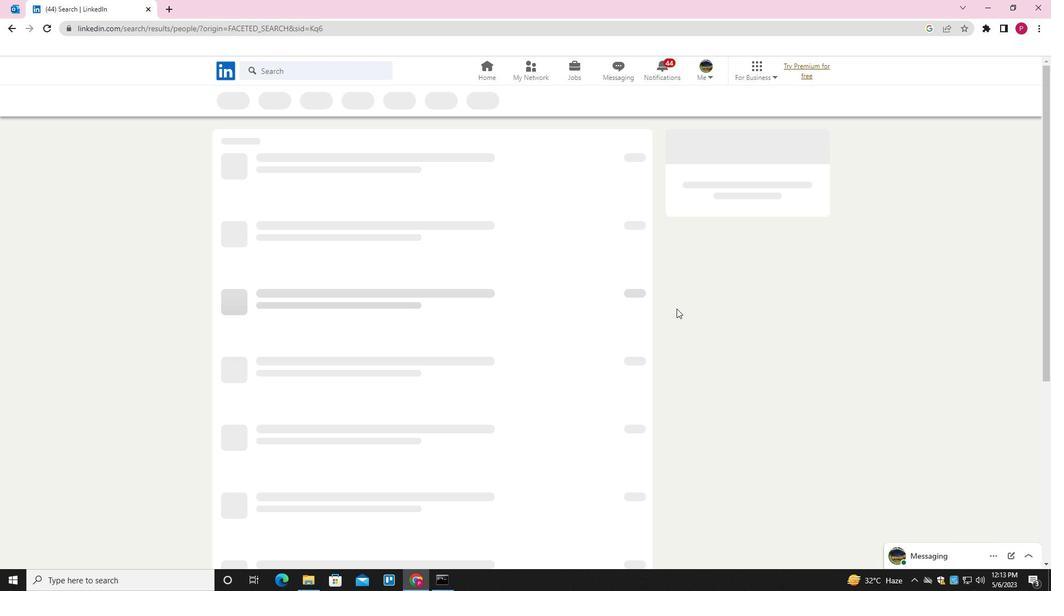 
